 Task: Open Card Partnership Review in Board Creative Project Management to Workspace Analytics and add a team member Softage.2@softage.net, a label Orange, a checklist Screenwriting, an attachment from Trello, a color Orange and finally, add a card description 'Organize and host company retreat' and a comment 'Given the potential impact of this task on our company reputation, let us ensure that we approach it with a sense of professionalism and respect.'. Add a start date 'Jan 02, 1900' with a due date 'Jan 09, 1900'
Action: Mouse moved to (105, 293)
Screenshot: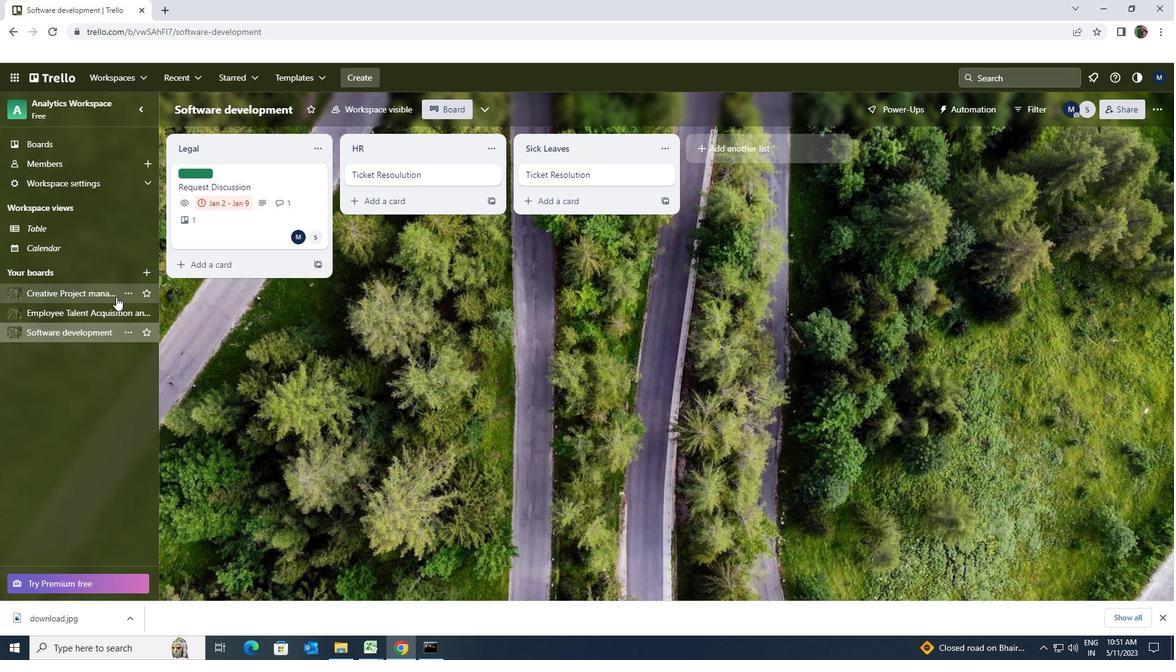 
Action: Mouse pressed left at (105, 293)
Screenshot: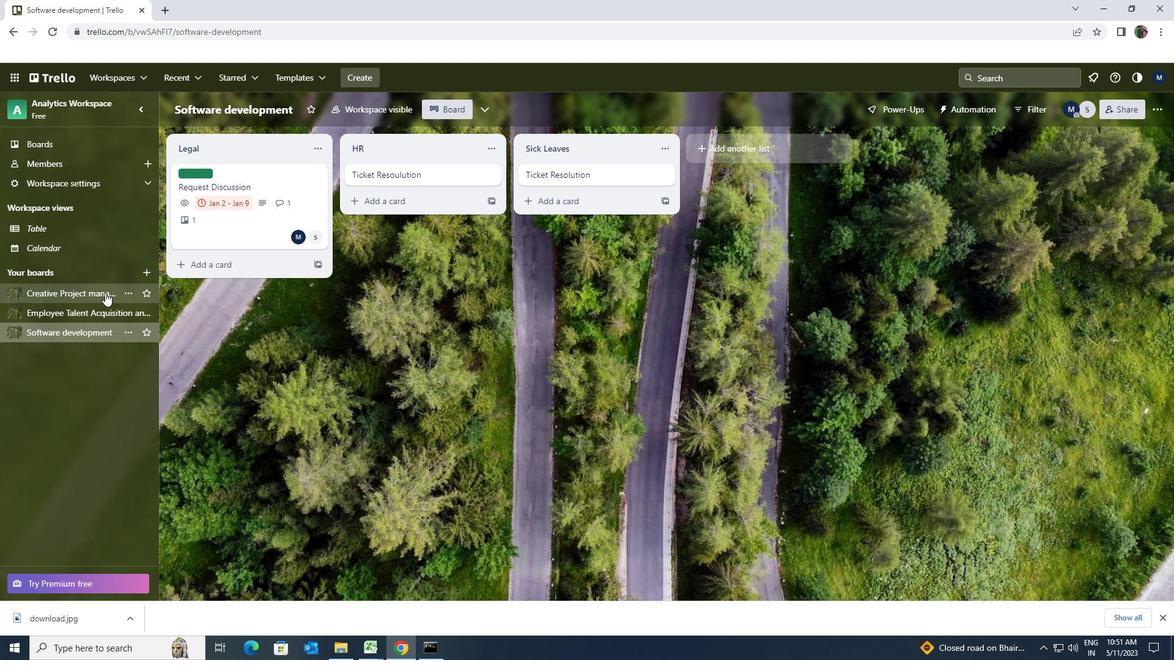 
Action: Mouse moved to (214, 173)
Screenshot: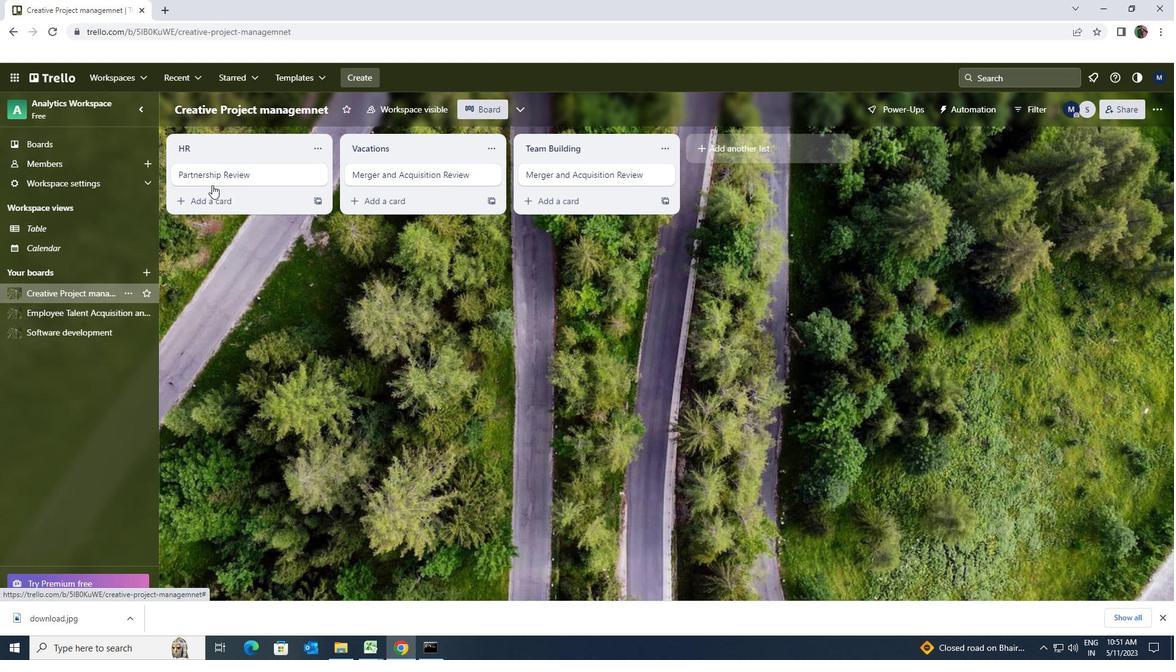 
Action: Mouse pressed left at (214, 173)
Screenshot: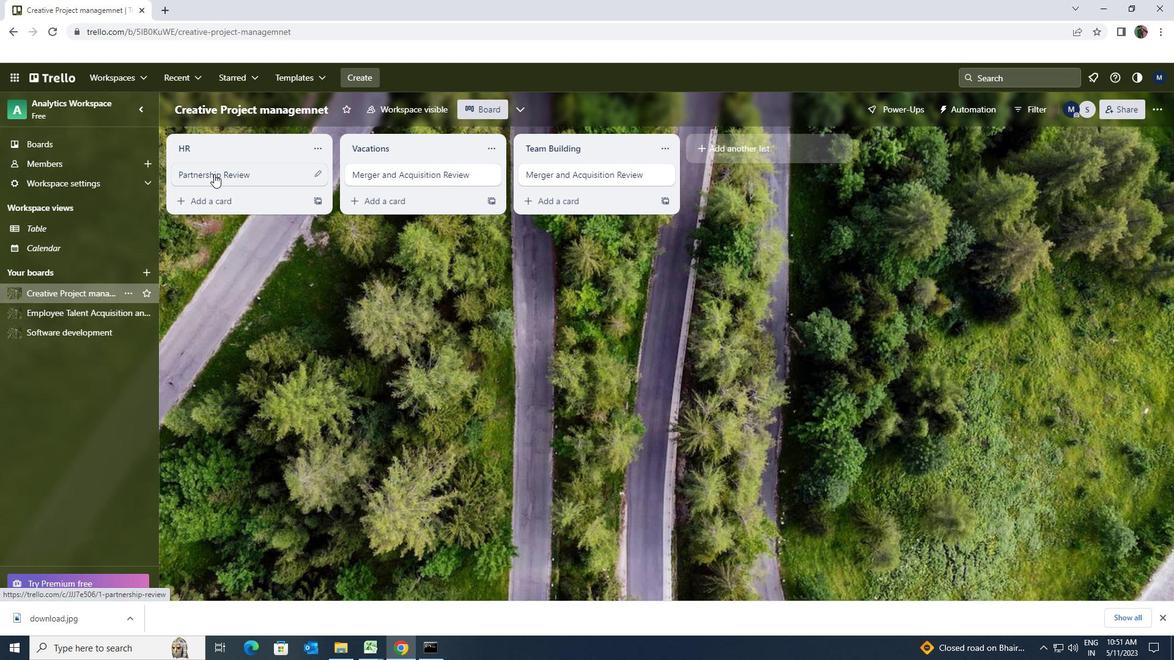 
Action: Mouse moved to (717, 173)
Screenshot: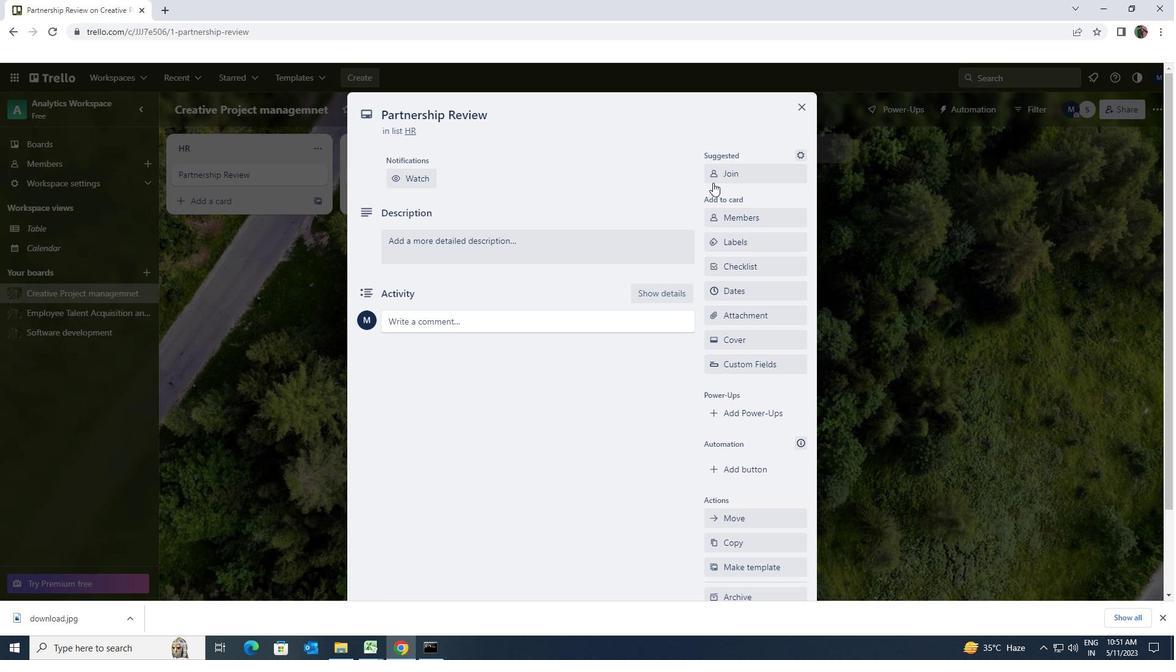 
Action: Mouse pressed left at (717, 173)
Screenshot: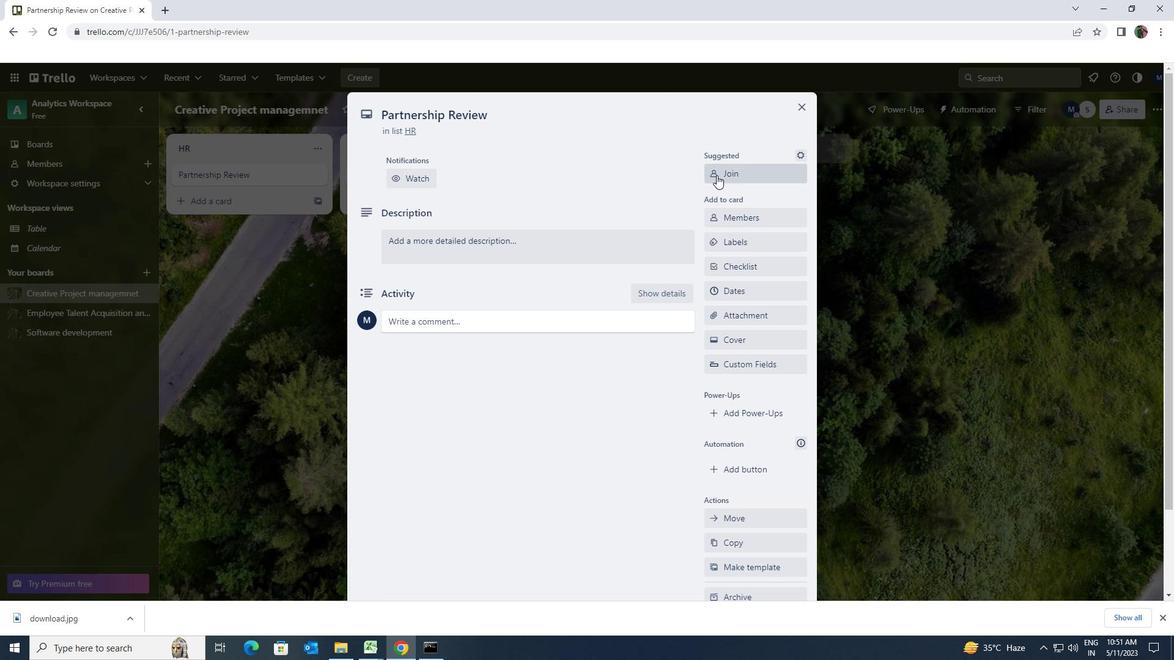 
Action: Mouse moved to (719, 175)
Screenshot: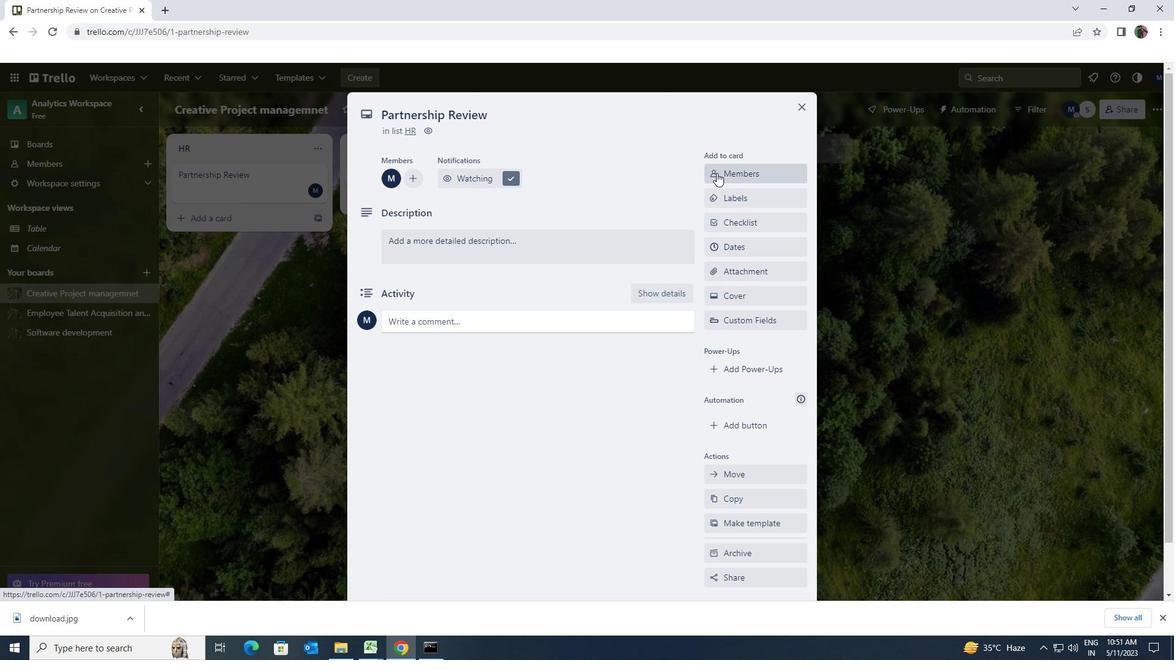 
Action: Mouse pressed left at (719, 175)
Screenshot: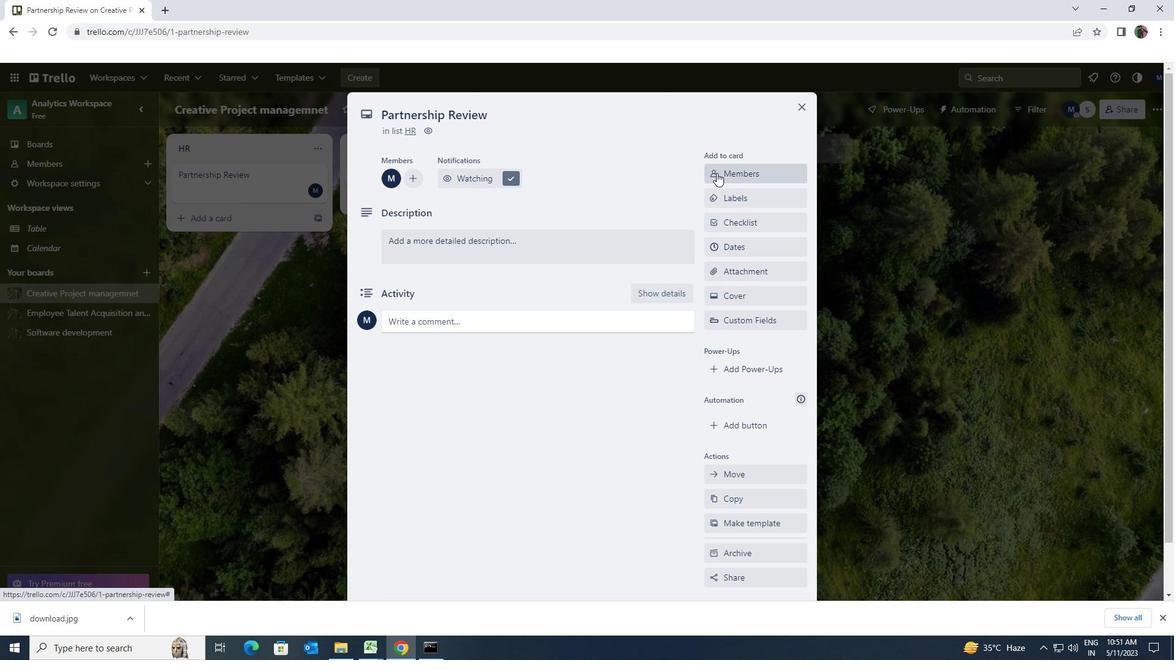 
Action: Key pressed <Key.shift>SOFTAHE<Key.backspace><Key.backspace>GE.2<Key.shift>@SOFTAGE.NET
Screenshot: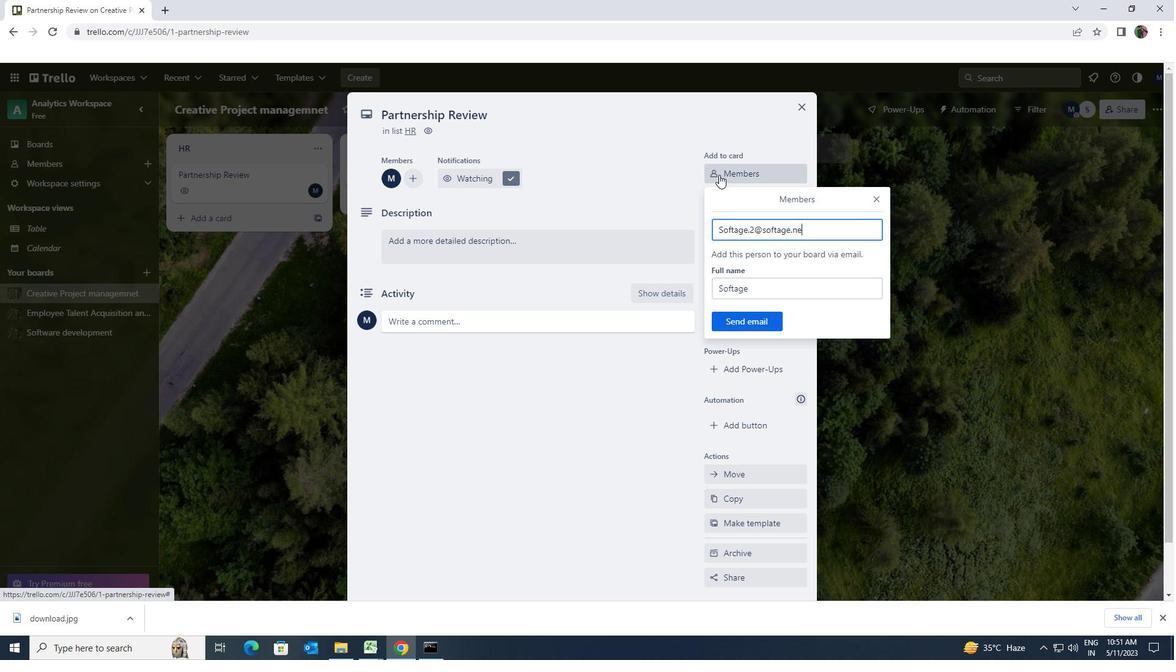 
Action: Mouse moved to (744, 317)
Screenshot: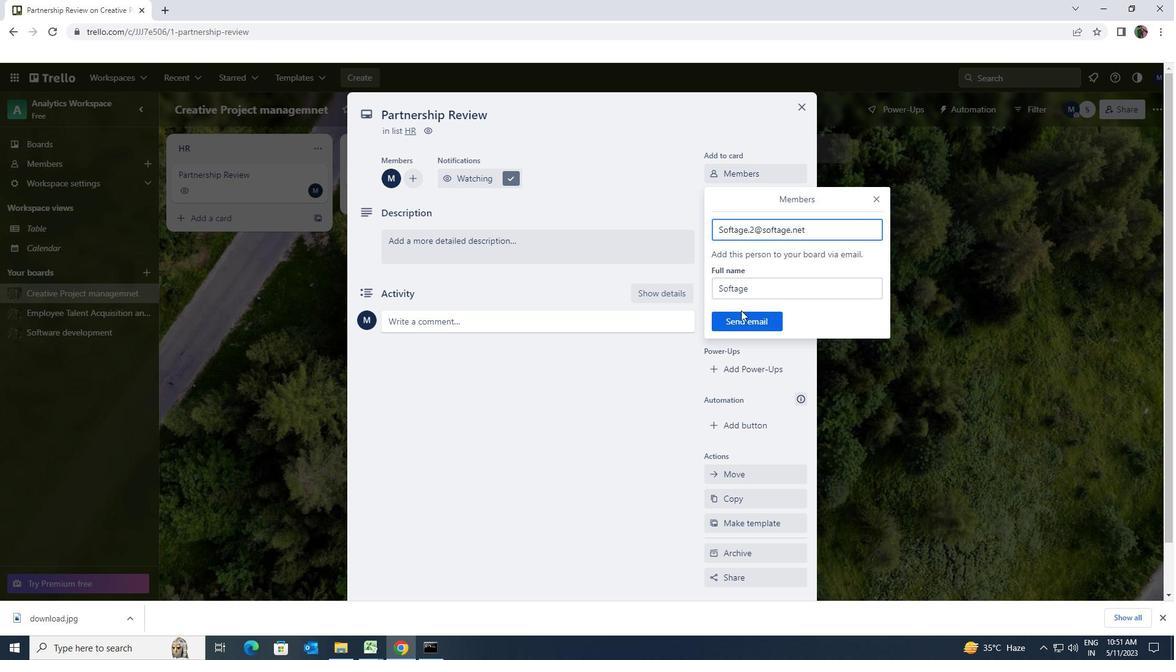 
Action: Mouse pressed left at (744, 317)
Screenshot: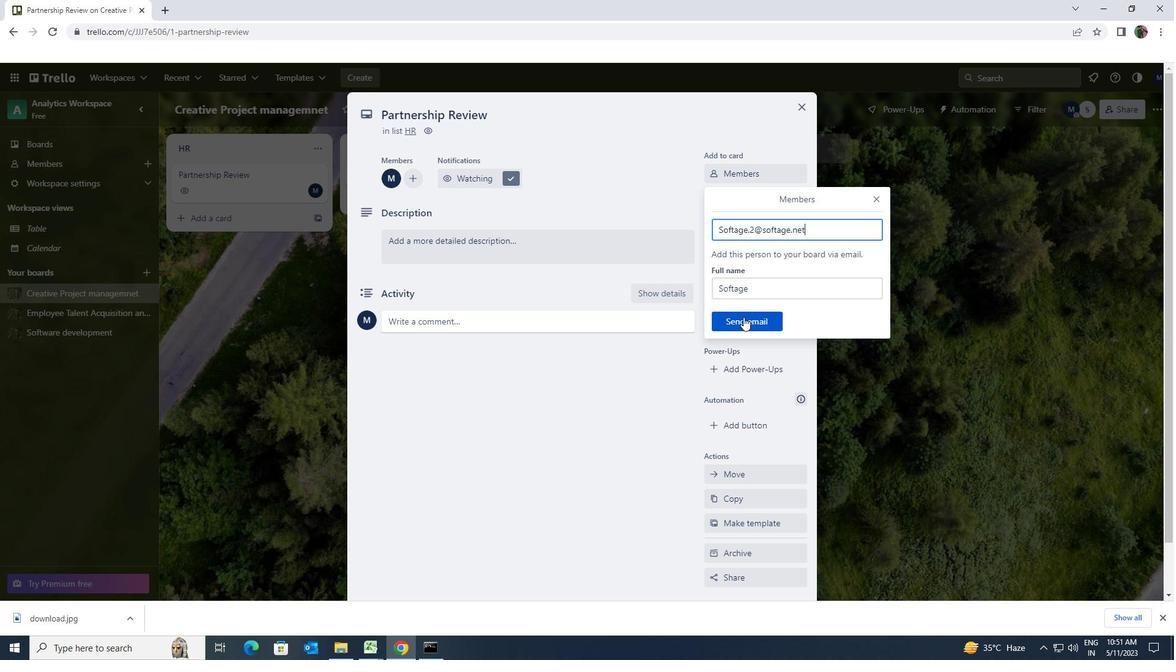 
Action: Mouse moved to (755, 195)
Screenshot: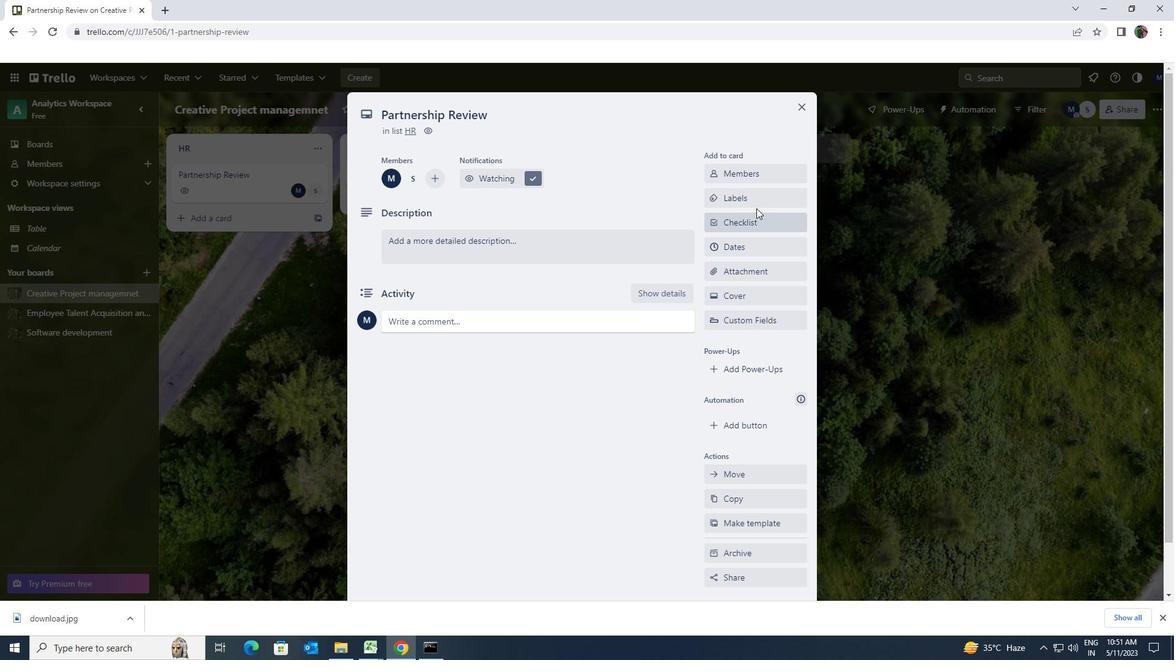 
Action: Mouse pressed left at (755, 195)
Screenshot: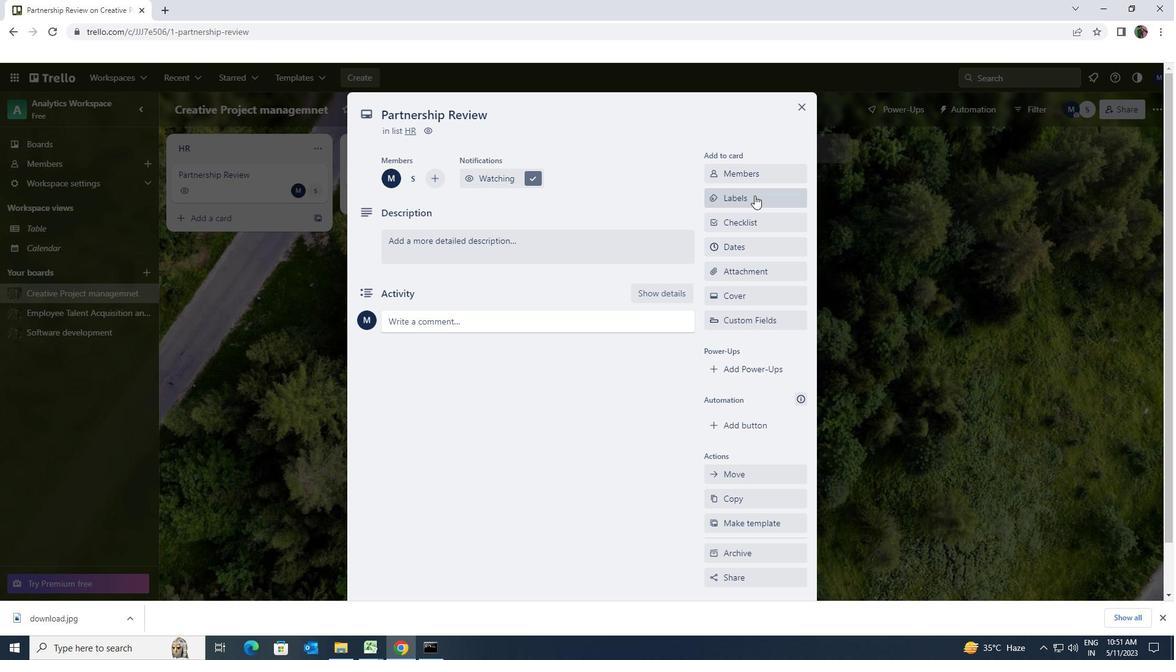 
Action: Mouse moved to (755, 431)
Screenshot: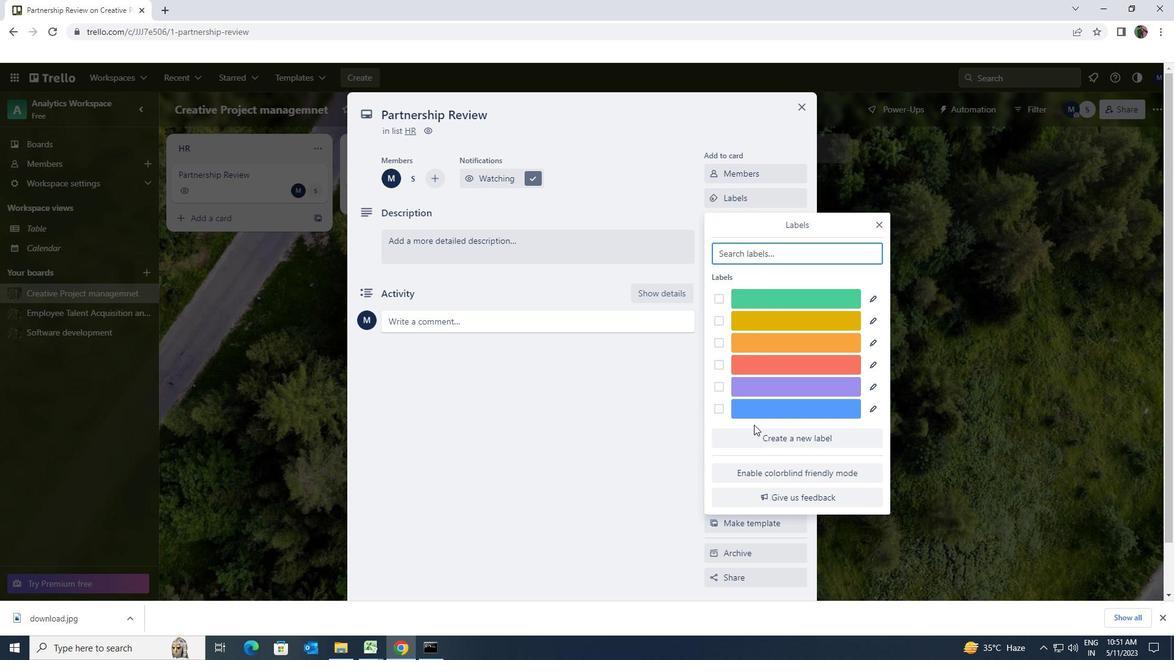 
Action: Mouse pressed left at (755, 431)
Screenshot: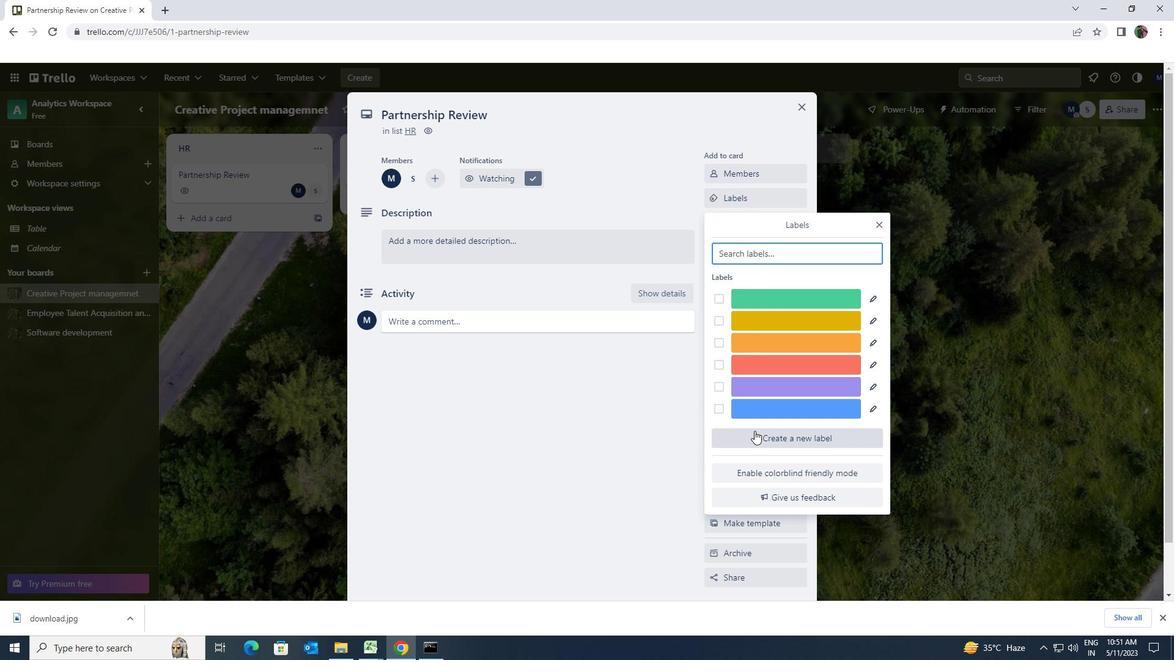 
Action: Mouse moved to (793, 399)
Screenshot: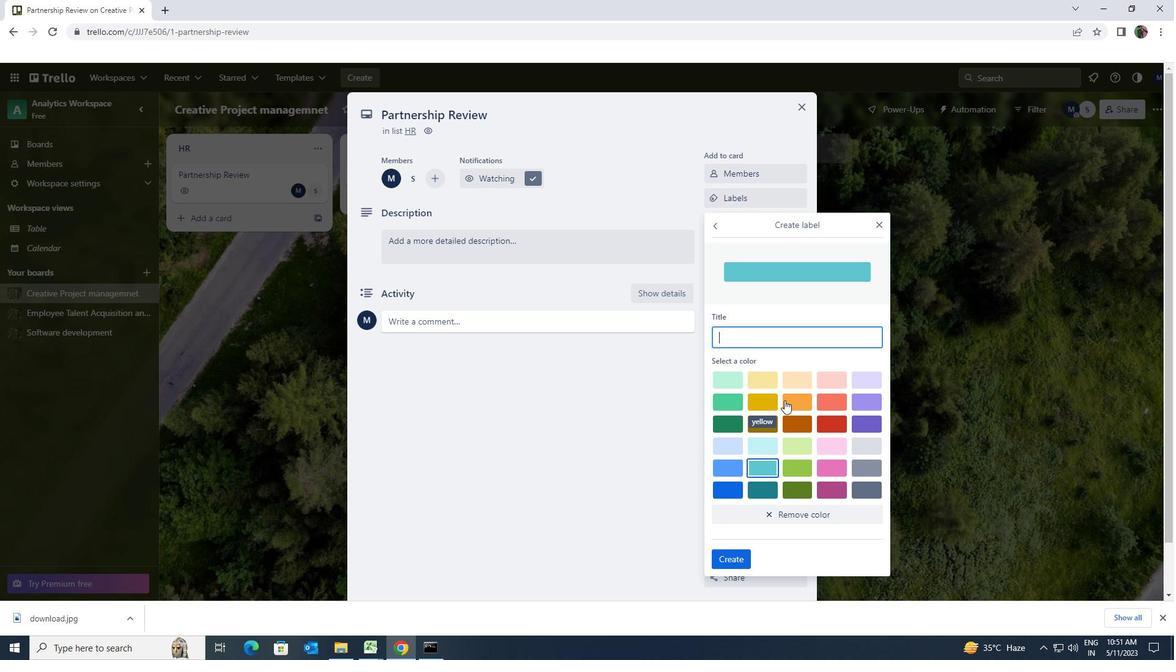 
Action: Mouse pressed left at (793, 399)
Screenshot: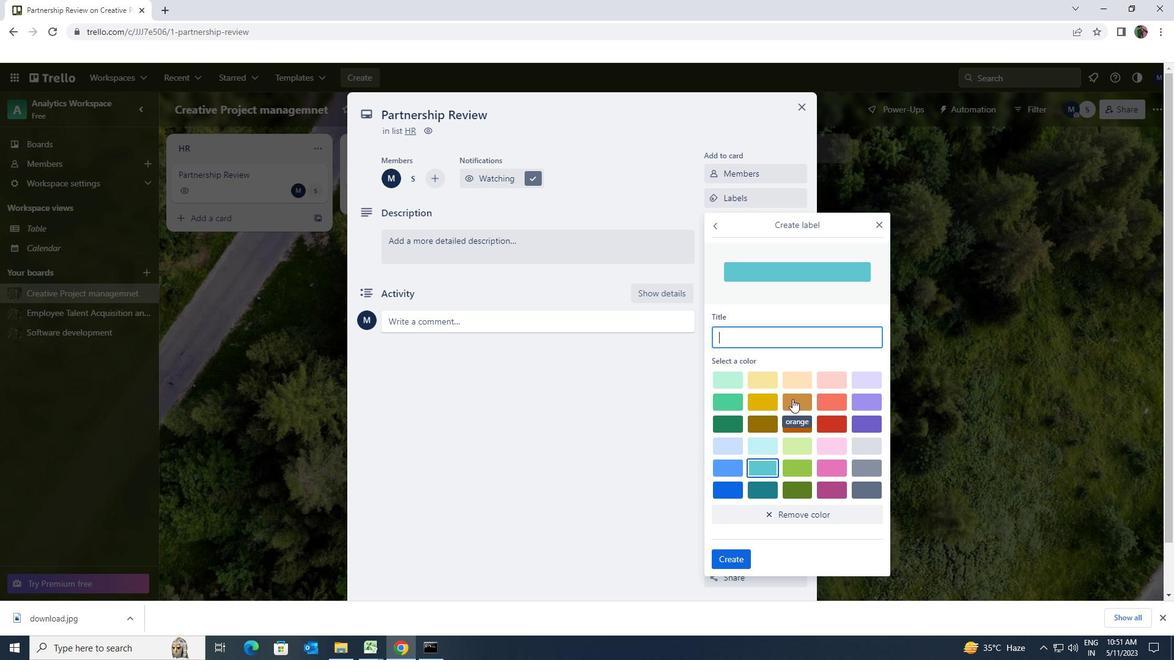 
Action: Mouse moved to (737, 560)
Screenshot: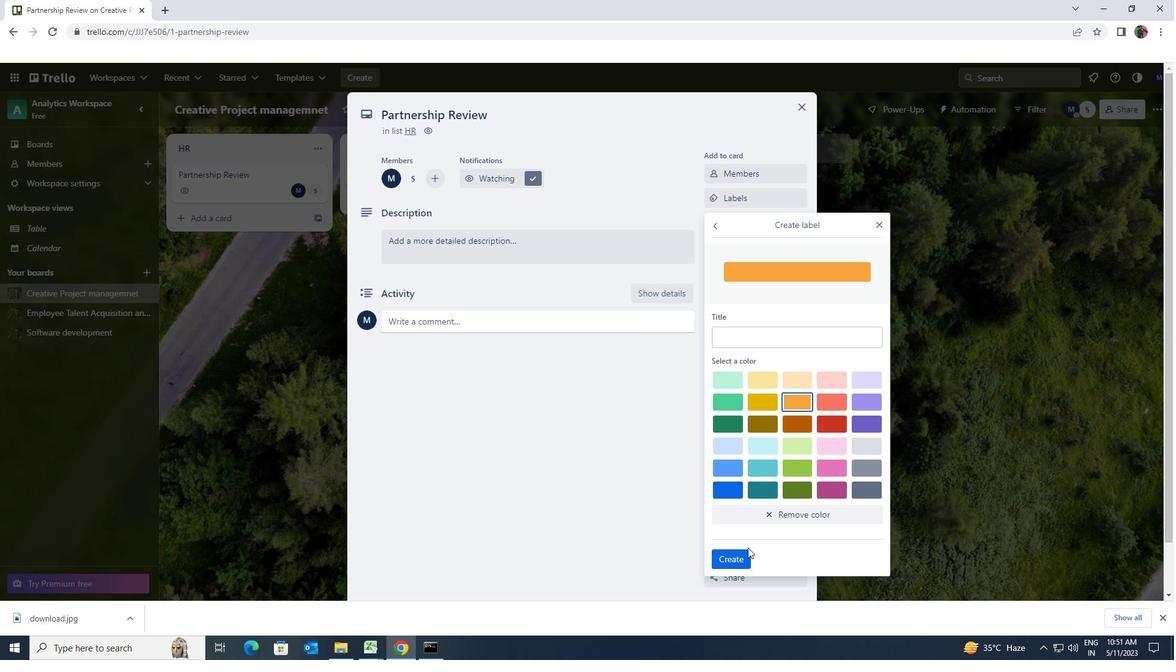 
Action: Mouse pressed left at (737, 560)
Screenshot: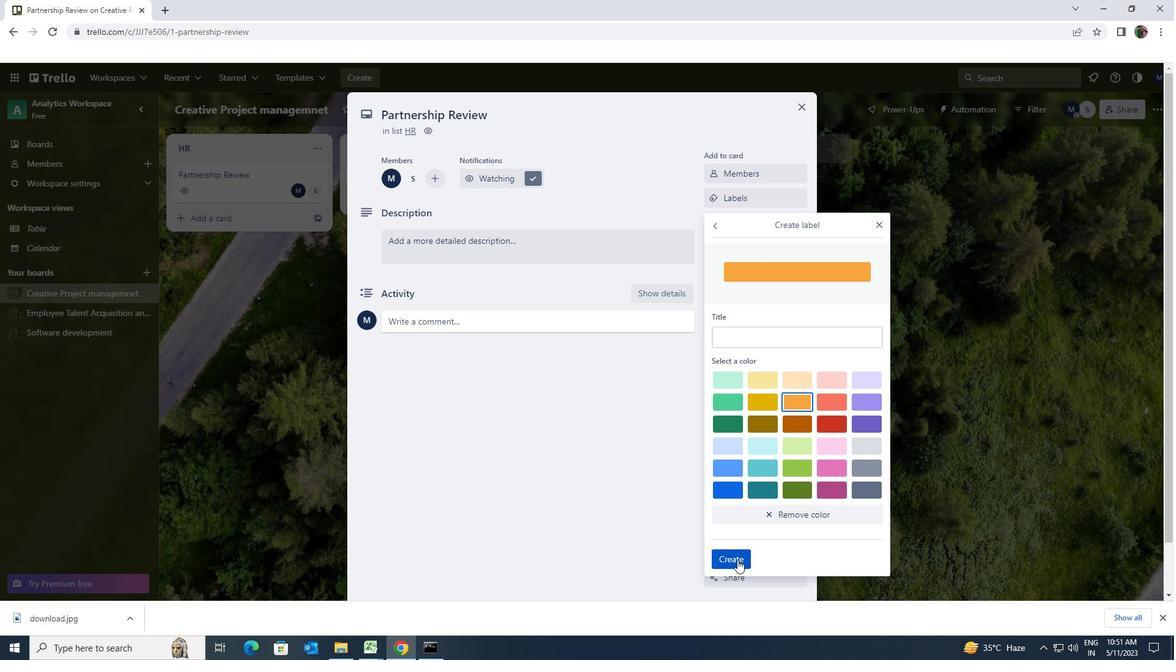 
Action: Mouse moved to (878, 224)
Screenshot: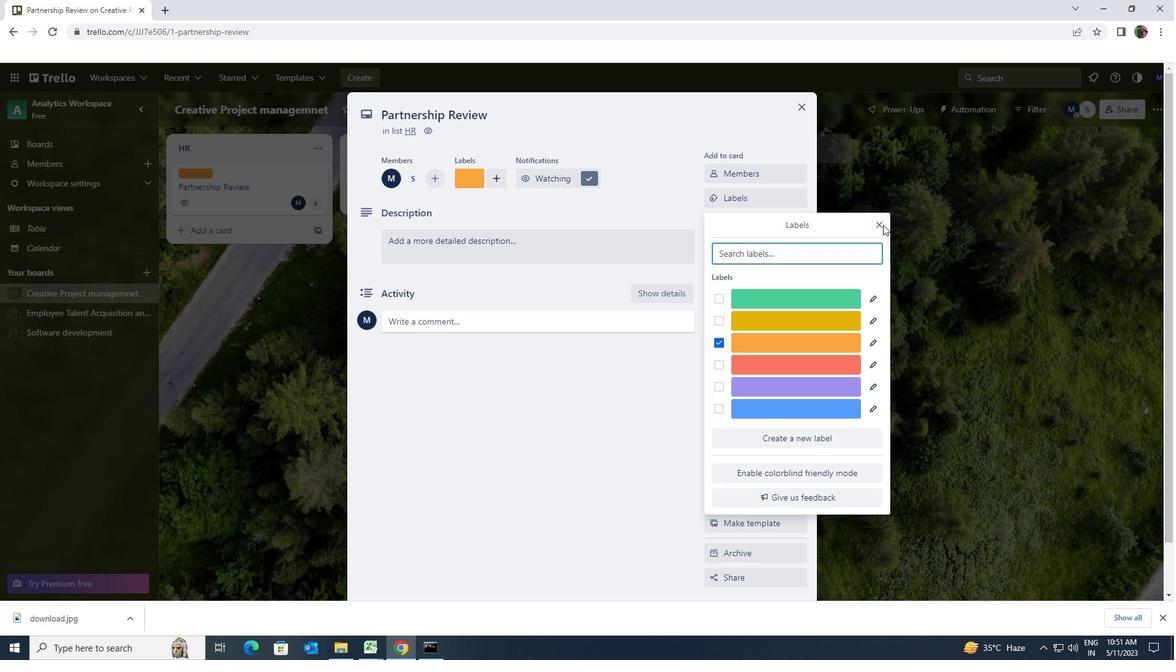 
Action: Mouse pressed left at (878, 224)
Screenshot: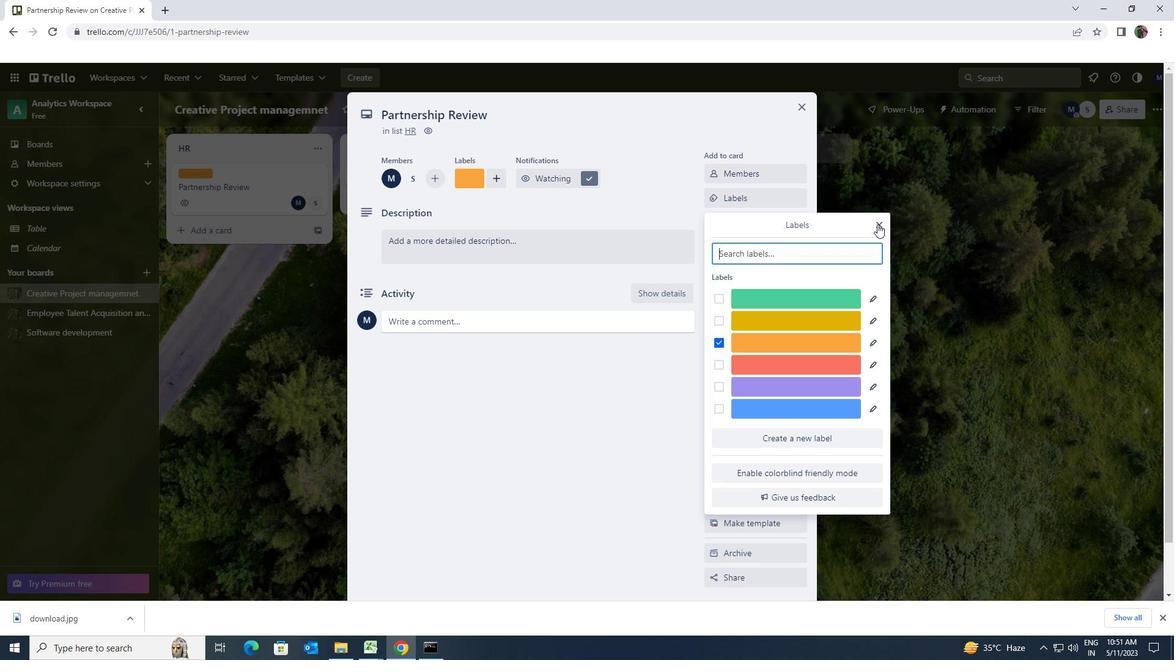 
Action: Mouse moved to (785, 266)
Screenshot: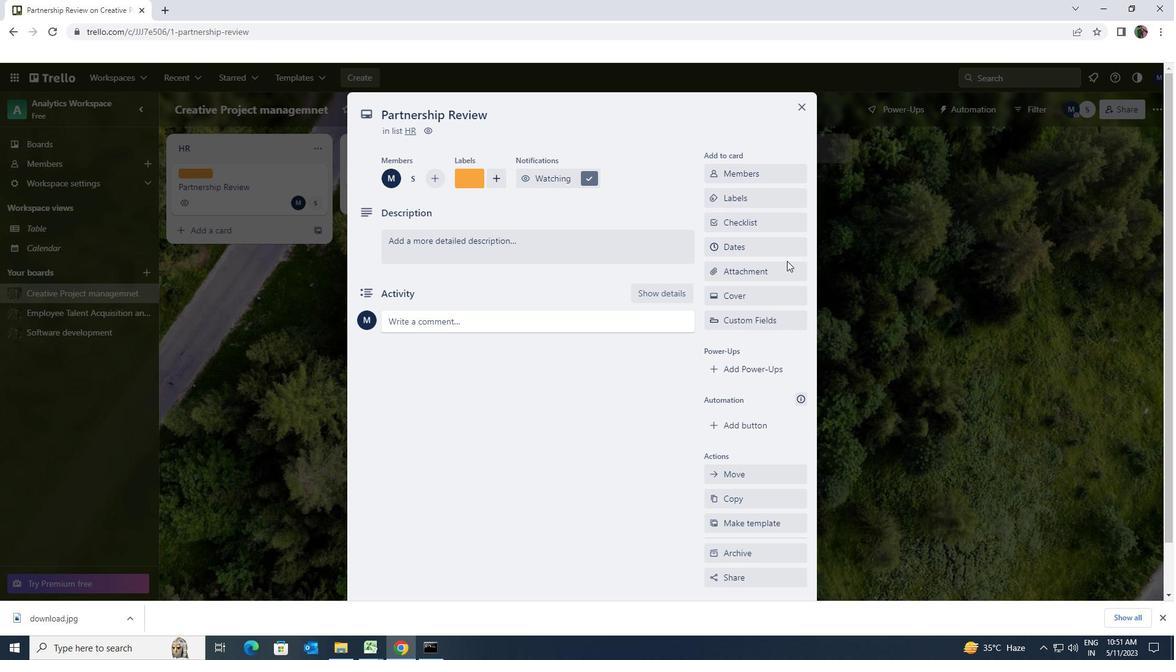 
Action: Mouse pressed left at (785, 266)
Screenshot: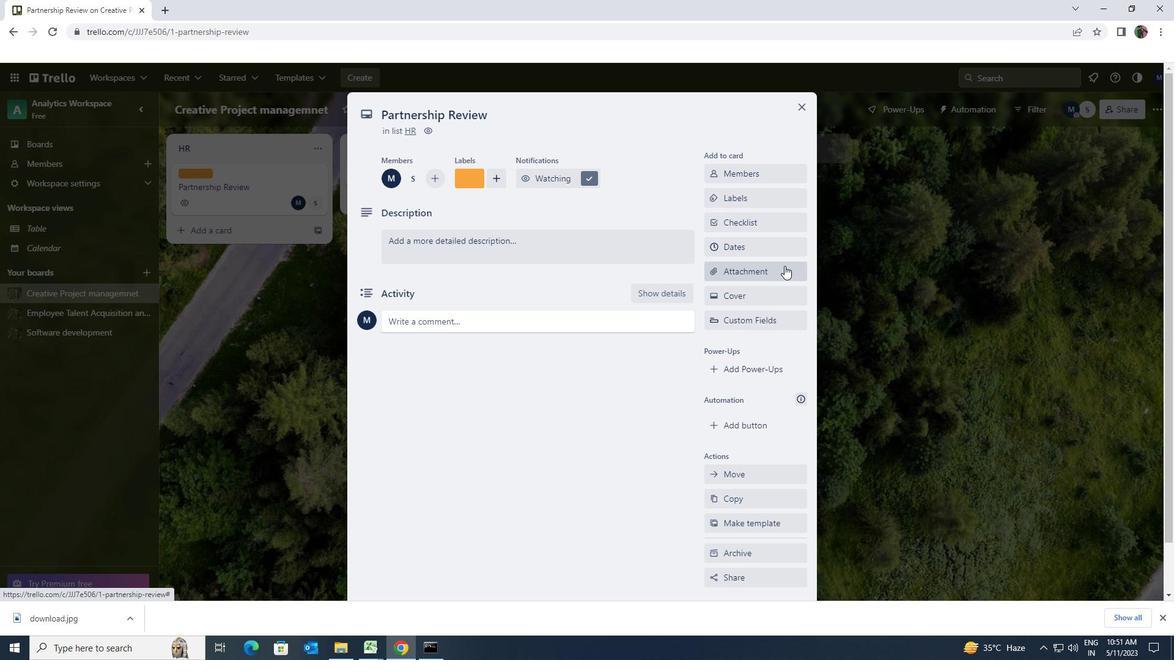 
Action: Mouse moved to (763, 343)
Screenshot: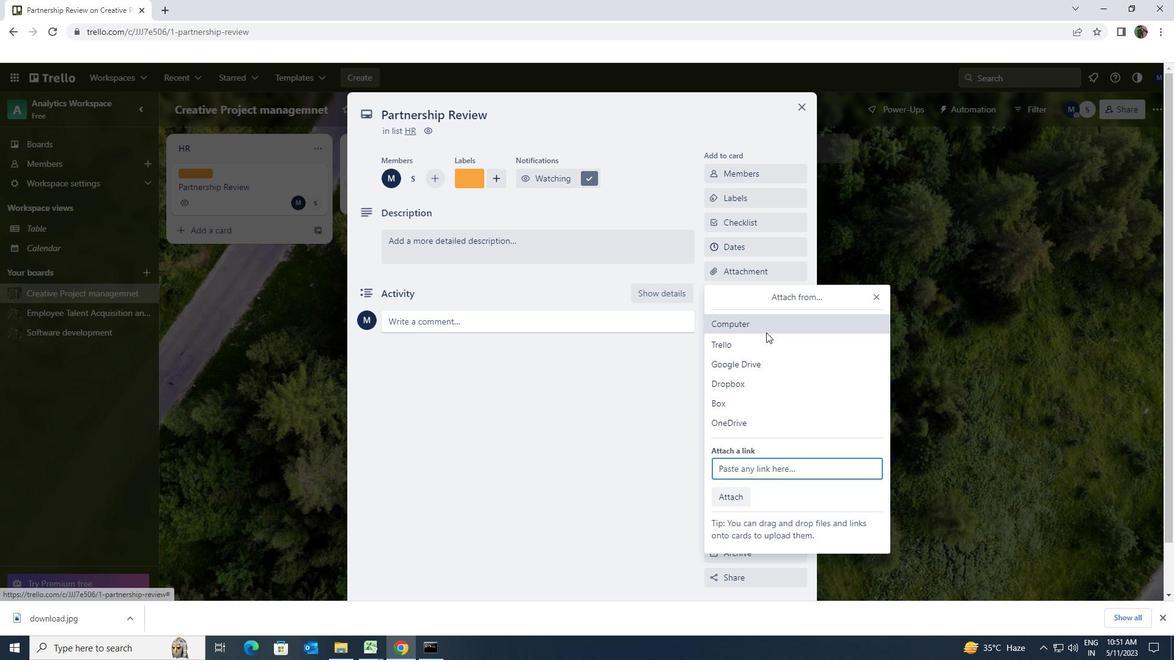 
Action: Mouse pressed left at (763, 343)
Screenshot: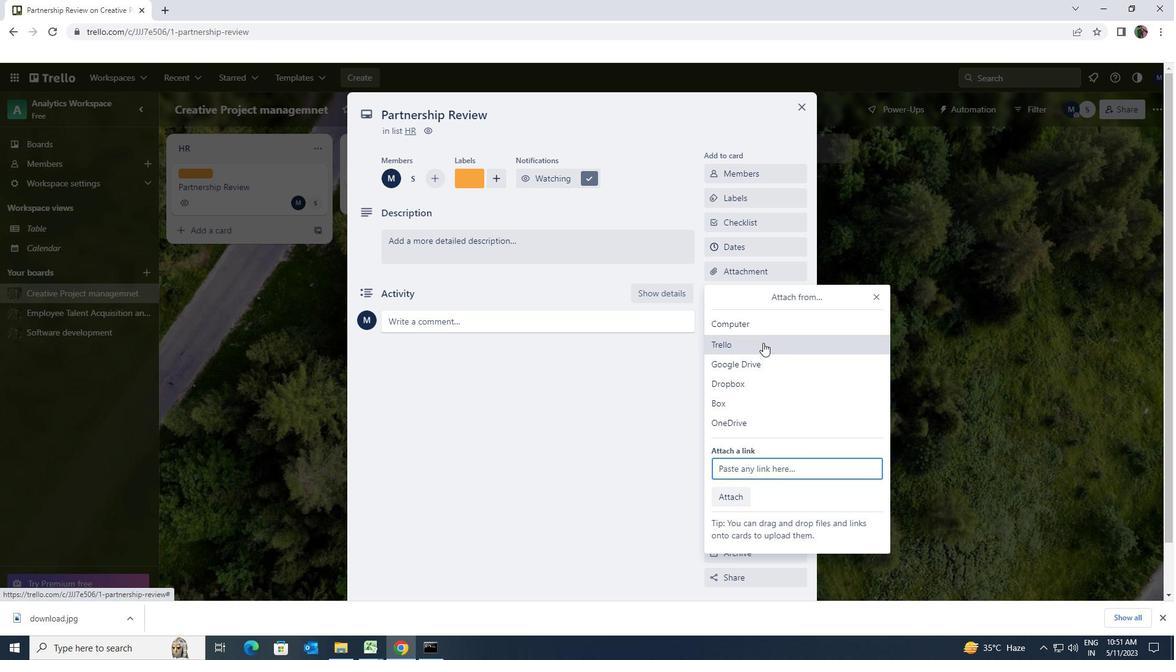 
Action: Mouse moved to (778, 236)
Screenshot: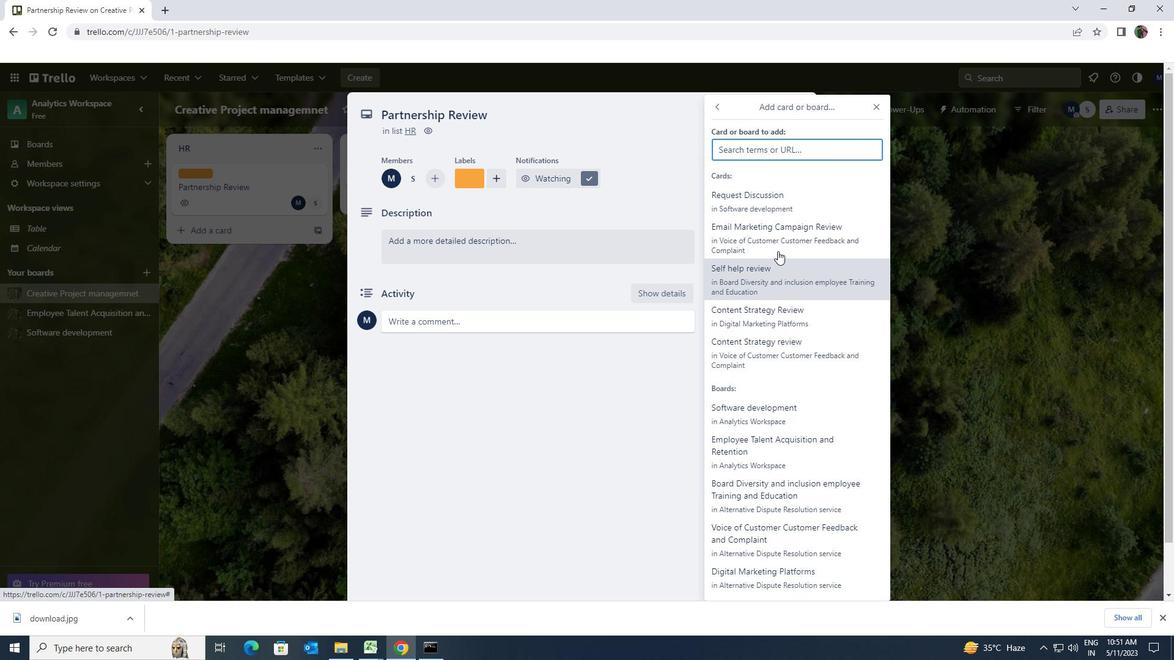 
Action: Mouse pressed left at (778, 236)
Screenshot: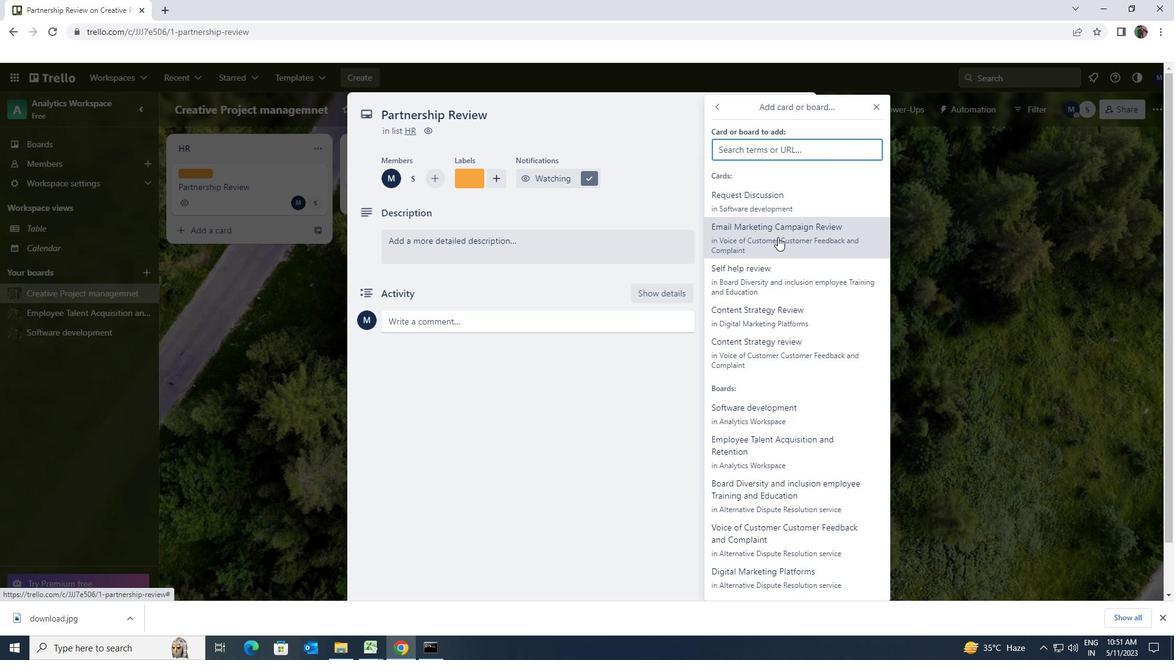 
Action: Mouse moved to (659, 253)
Screenshot: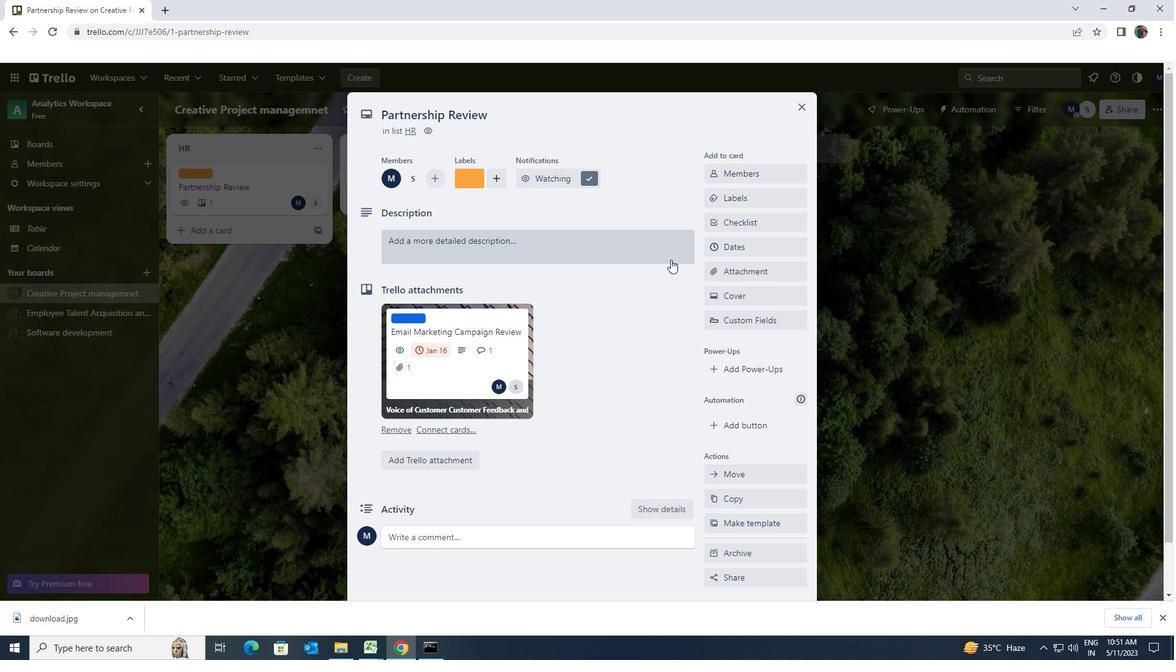 
Action: Mouse pressed left at (659, 253)
Screenshot: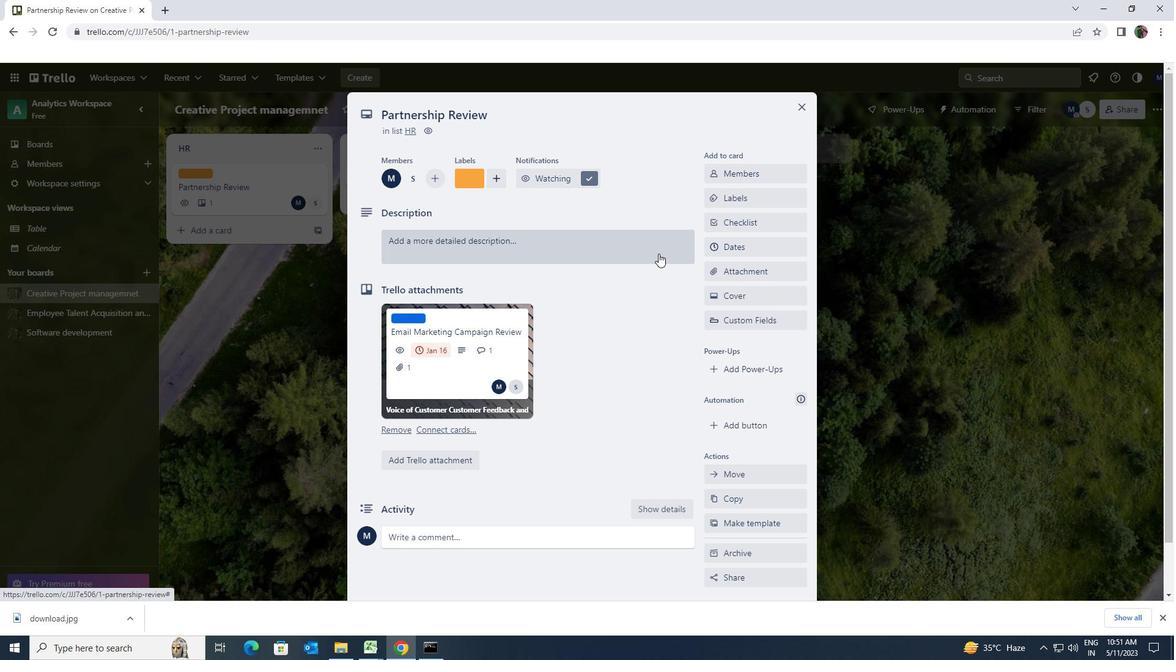 
Action: Key pressed <Key.shift>ORGANIZE<Key.space>AND<Key.space>HOST<Key.space>COMPANY<Key.space>RETREAT<Key.space>AND<Key.space>
Screenshot: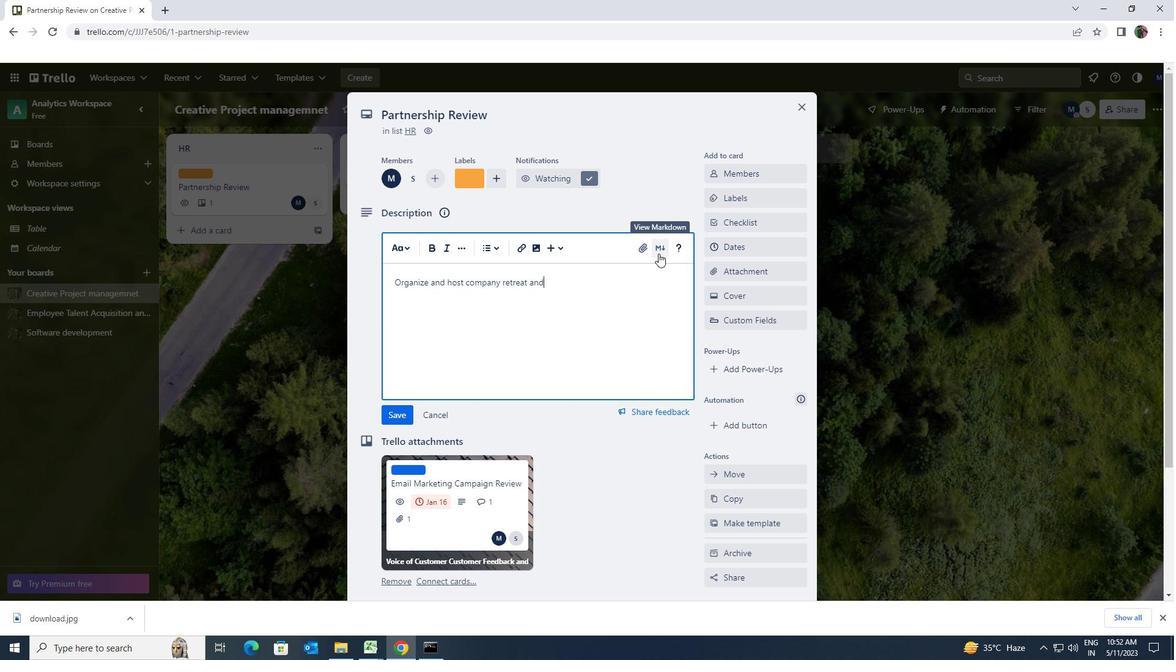 
Action: Mouse scrolled (659, 253) with delta (0, 0)
Screenshot: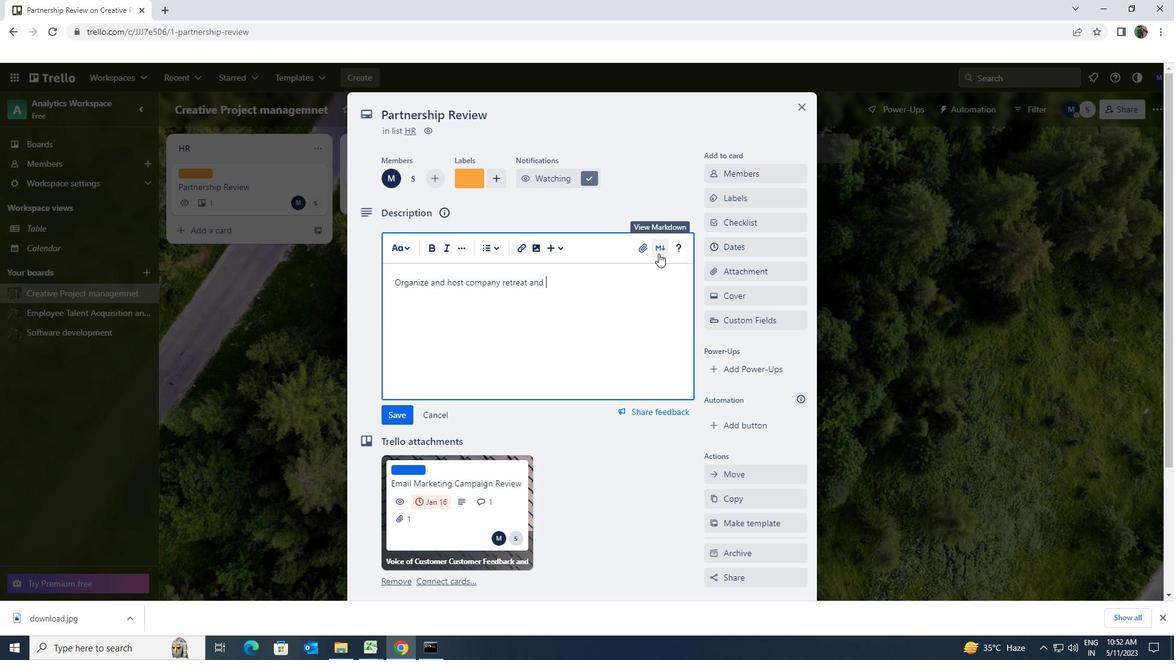 
Action: Mouse moved to (395, 348)
Screenshot: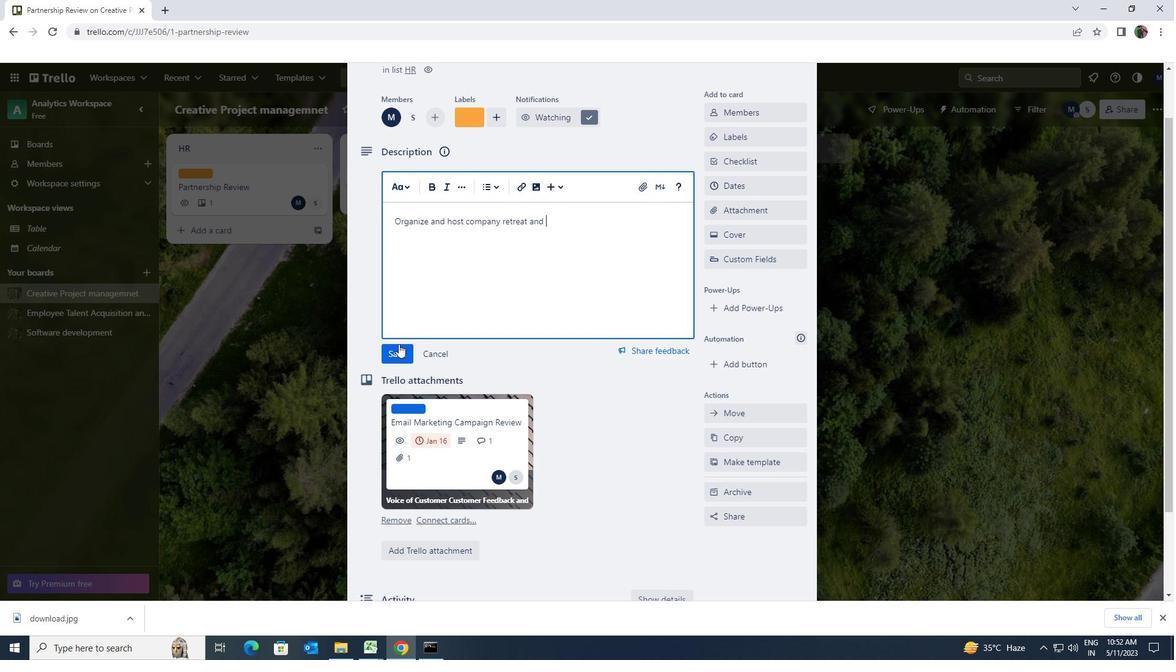 
Action: Mouse pressed left at (395, 348)
Screenshot: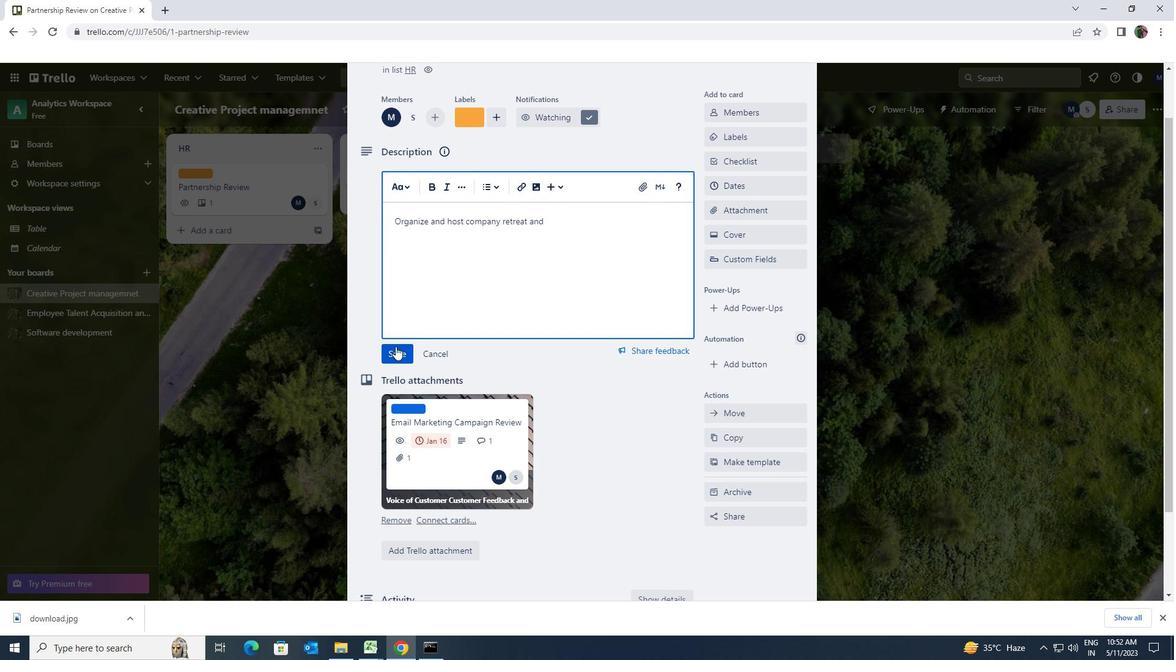
Action: Mouse moved to (422, 335)
Screenshot: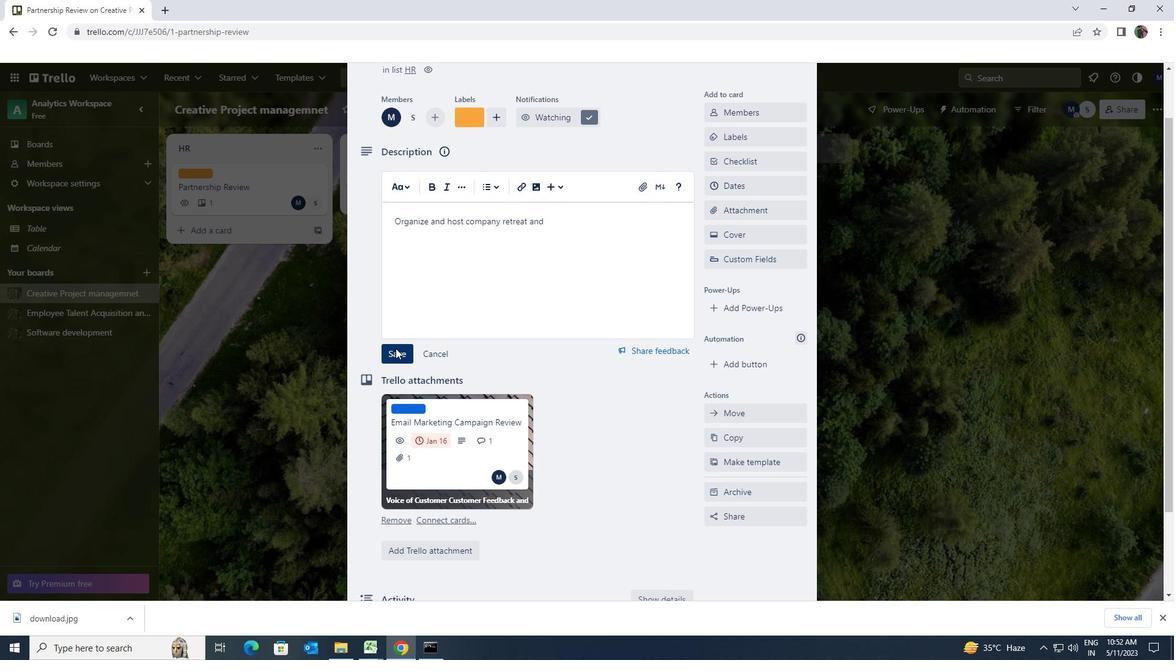 
Action: Mouse scrolled (422, 335) with delta (0, 0)
Screenshot: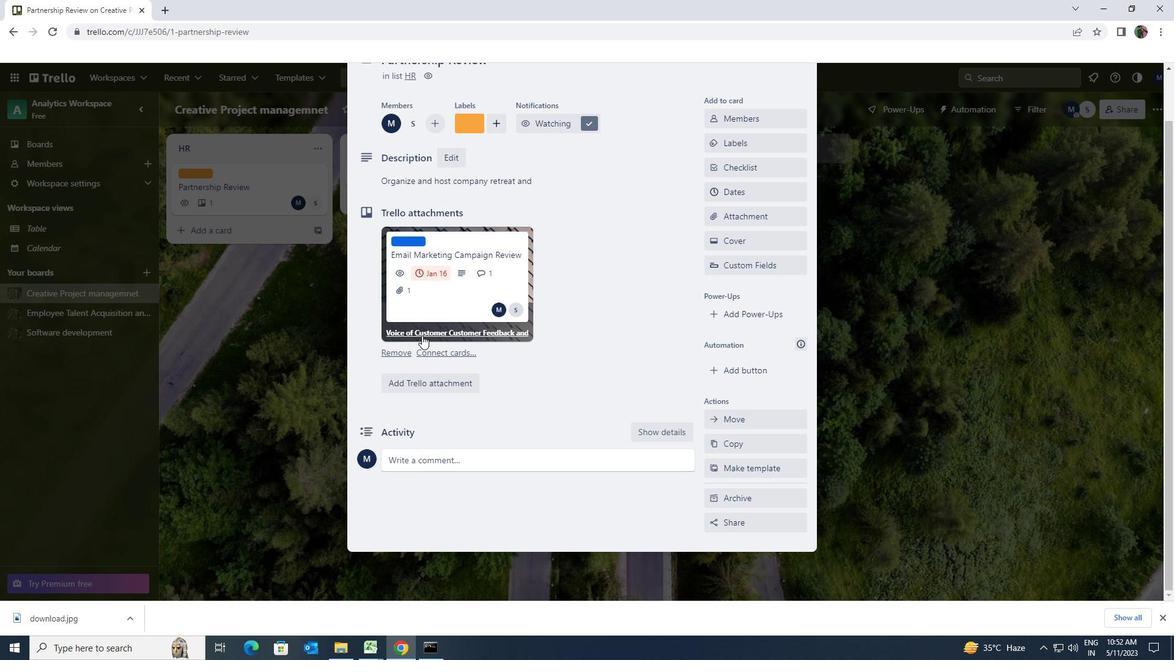 
Action: Mouse scrolled (422, 335) with delta (0, 0)
Screenshot: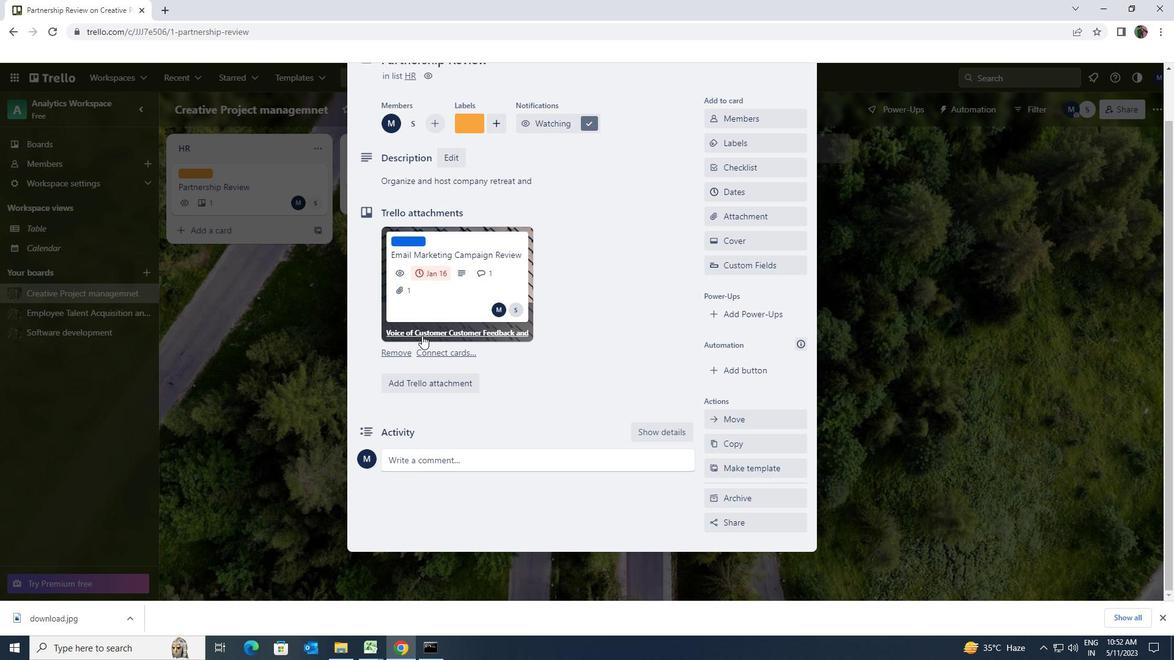 
Action: Mouse scrolled (422, 335) with delta (0, 0)
Screenshot: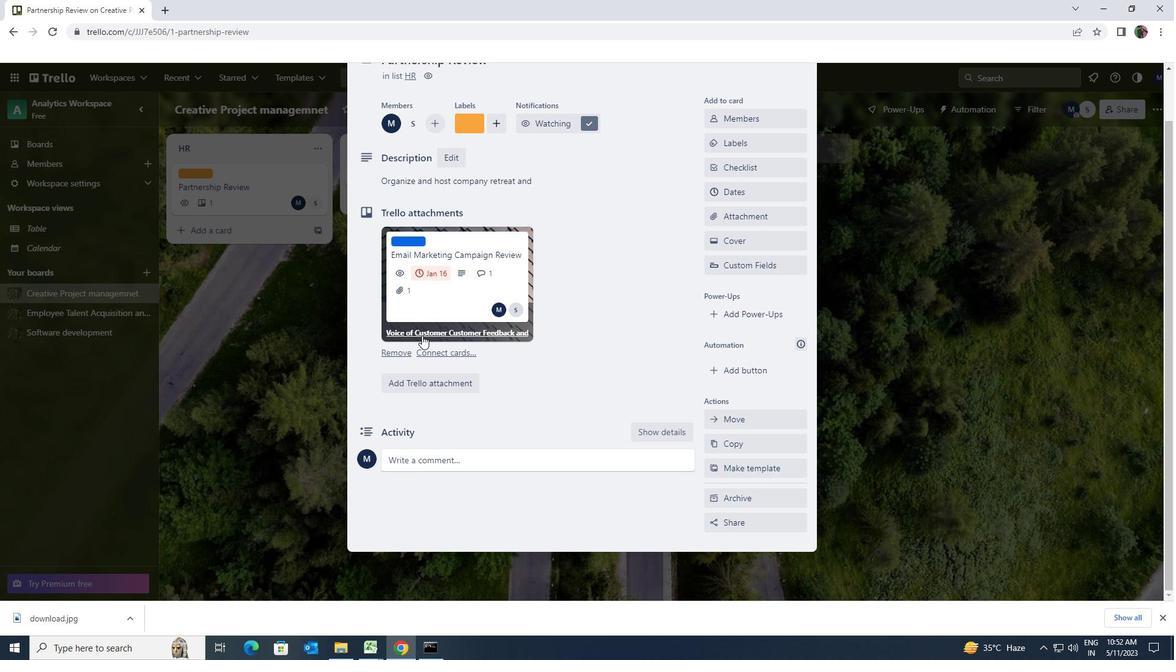 
Action: Mouse moved to (450, 463)
Screenshot: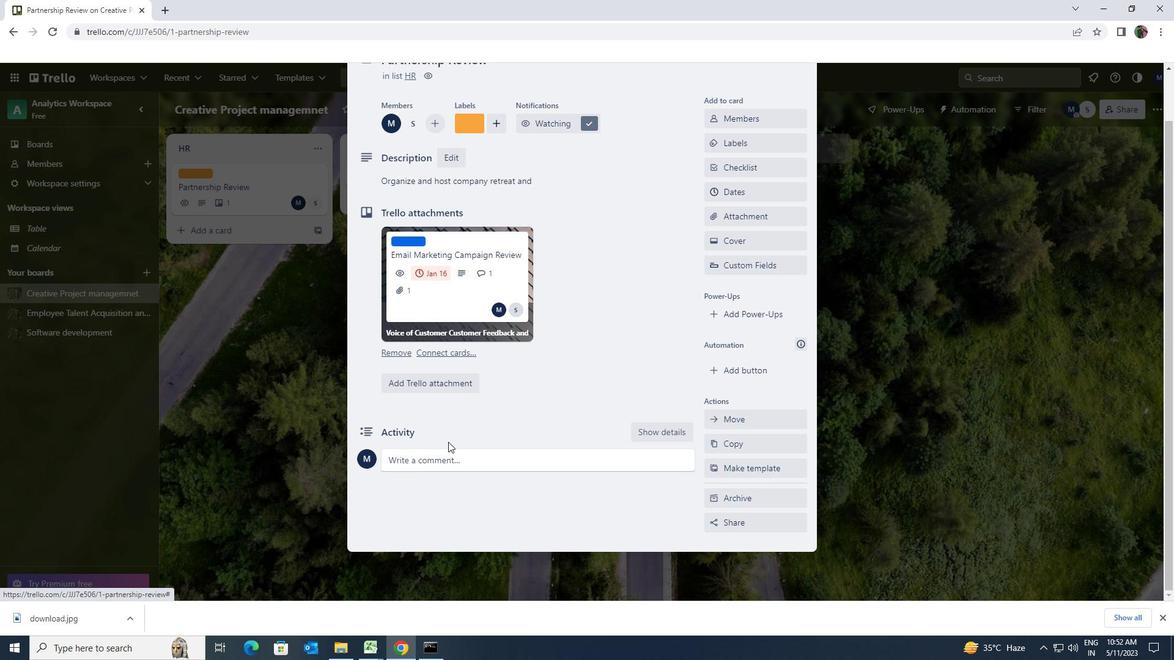 
Action: Mouse pressed left at (450, 463)
Screenshot: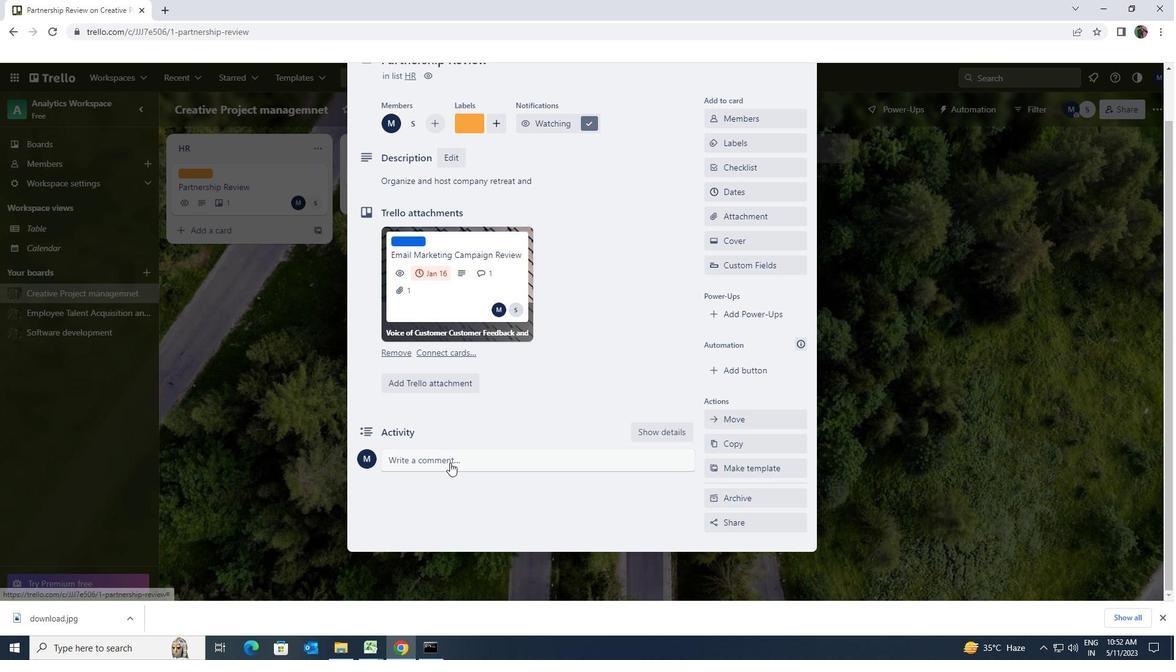 
Action: Mouse moved to (471, 466)
Screenshot: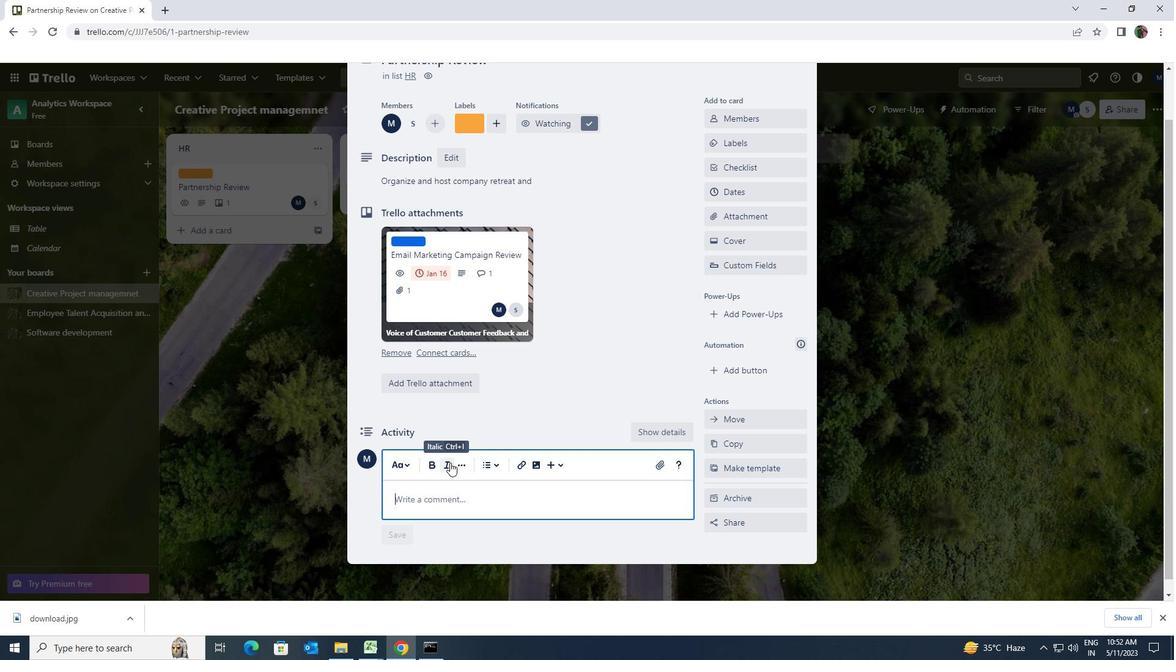 
Action: Key pressed <Key.shift><Key.shift>THE<Key.space><Key.shift>POTENTIAL<Key.space>IMPACTS<Key.space>OF<Key.space>THEI<Key.space><Key.backspace><Key.backspace><Key.backspace>IS<Key.space>ON<Key.space>OUR<Key.space>COMPN<Key.backspace>ANY<Key.space>REPUTATION<Key.space>LET<Key.space>US<Key.space>ENSURE<Key.space>THAT<Key.space>WE<Key.space>APPROACH<Key.space>IT<Key.space>WIH<Key.backspace>TH<Key.space>SENSE<Key.space>OF<Key.space><Key.shift>PROFESSIONALISM<Key.space>AND<Key.space>RESPECT.
Screenshot: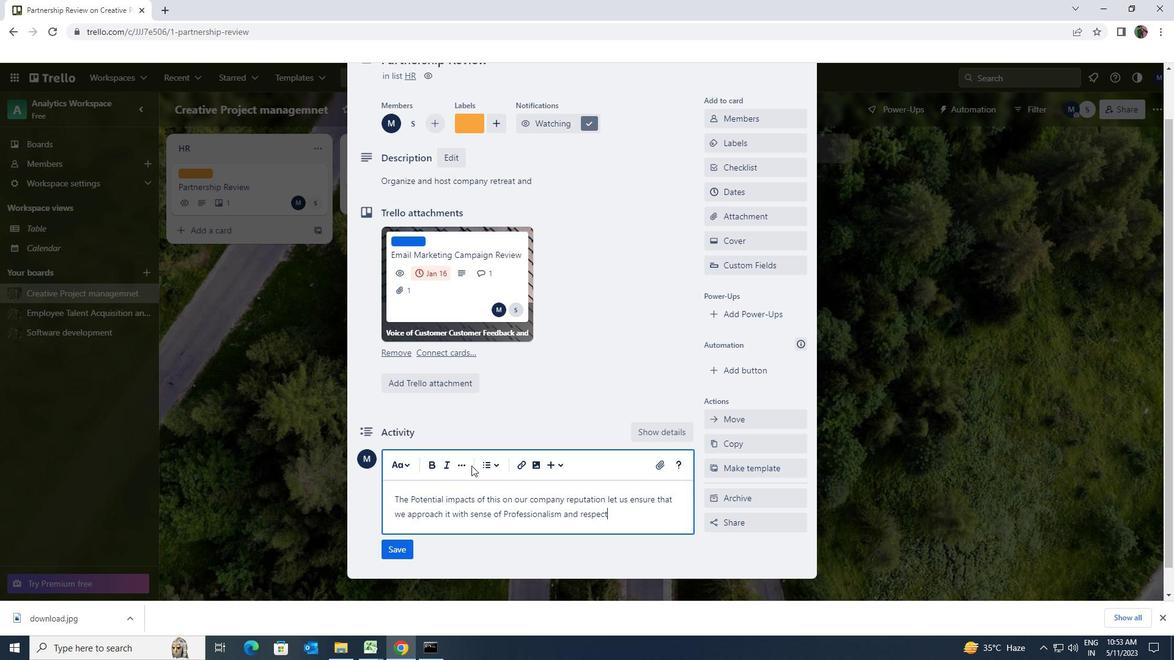 
Action: Mouse scrolled (471, 465) with delta (0, 0)
Screenshot: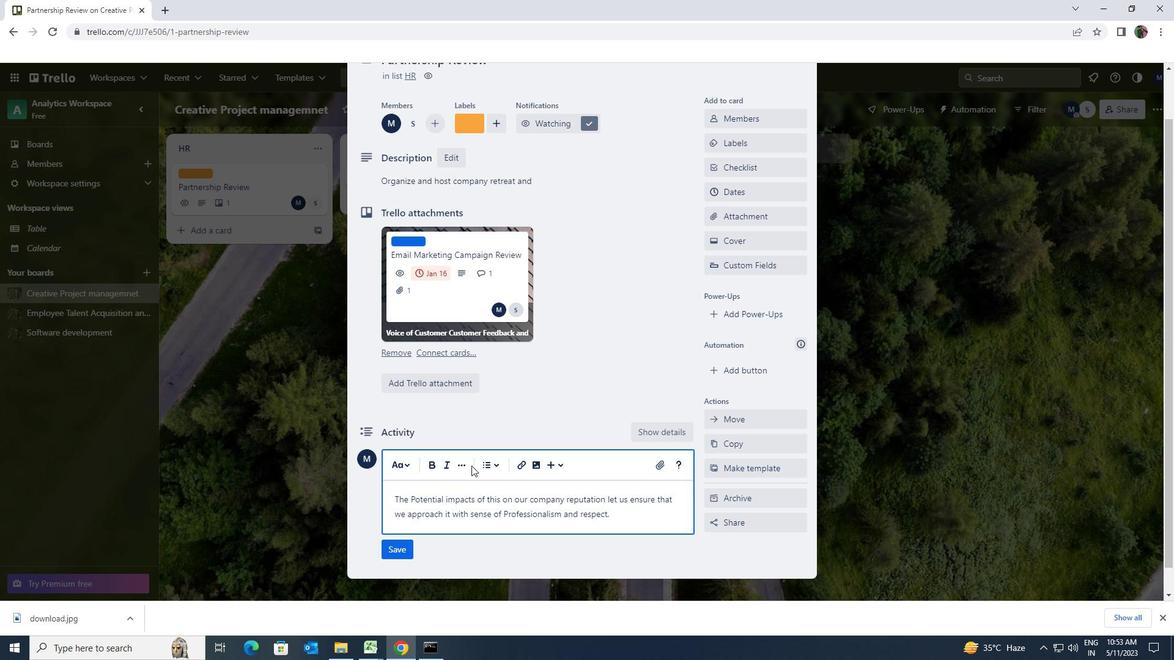 
Action: Mouse scrolled (471, 465) with delta (0, 0)
Screenshot: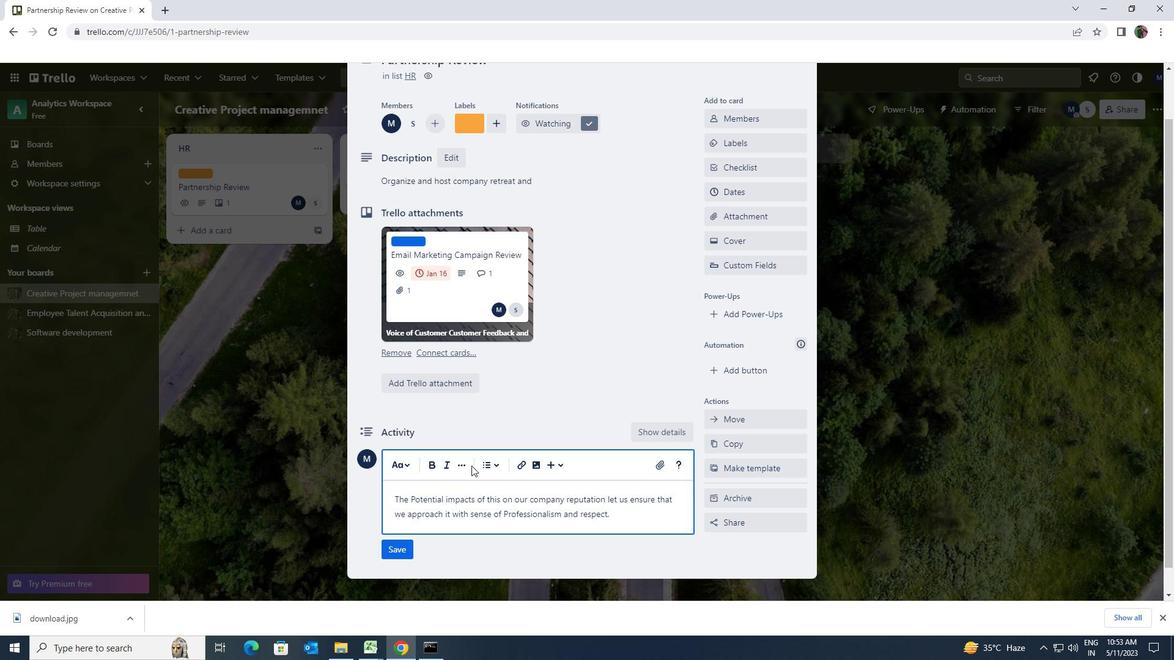 
Action: Mouse moved to (407, 520)
Screenshot: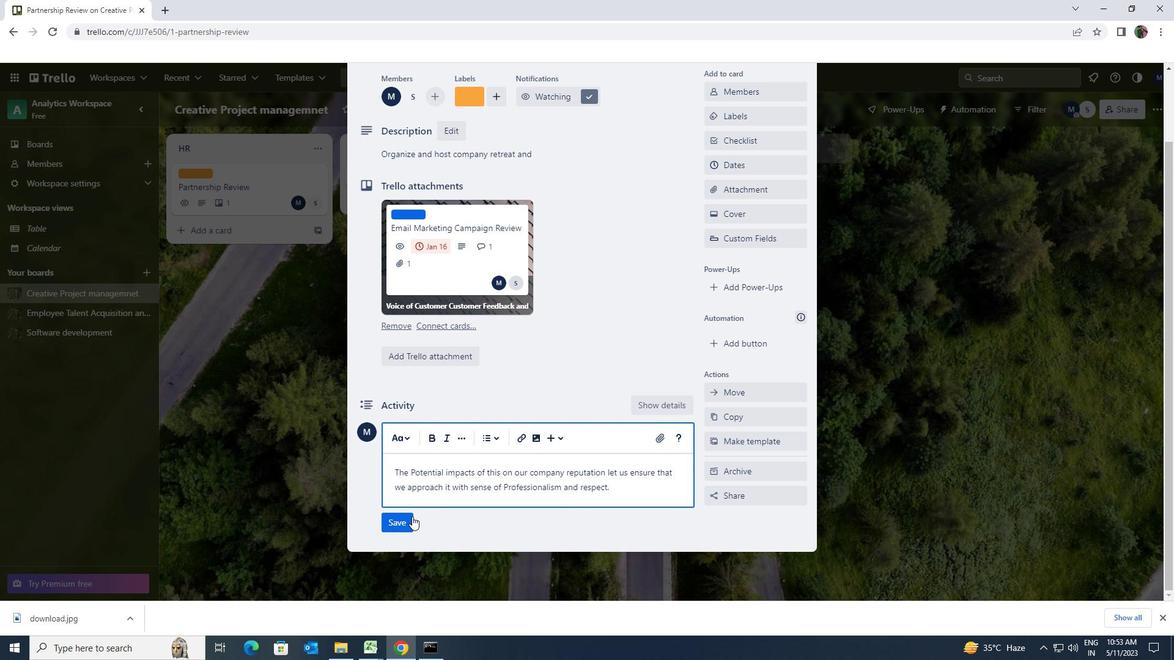 
Action: Mouse pressed left at (407, 520)
Screenshot: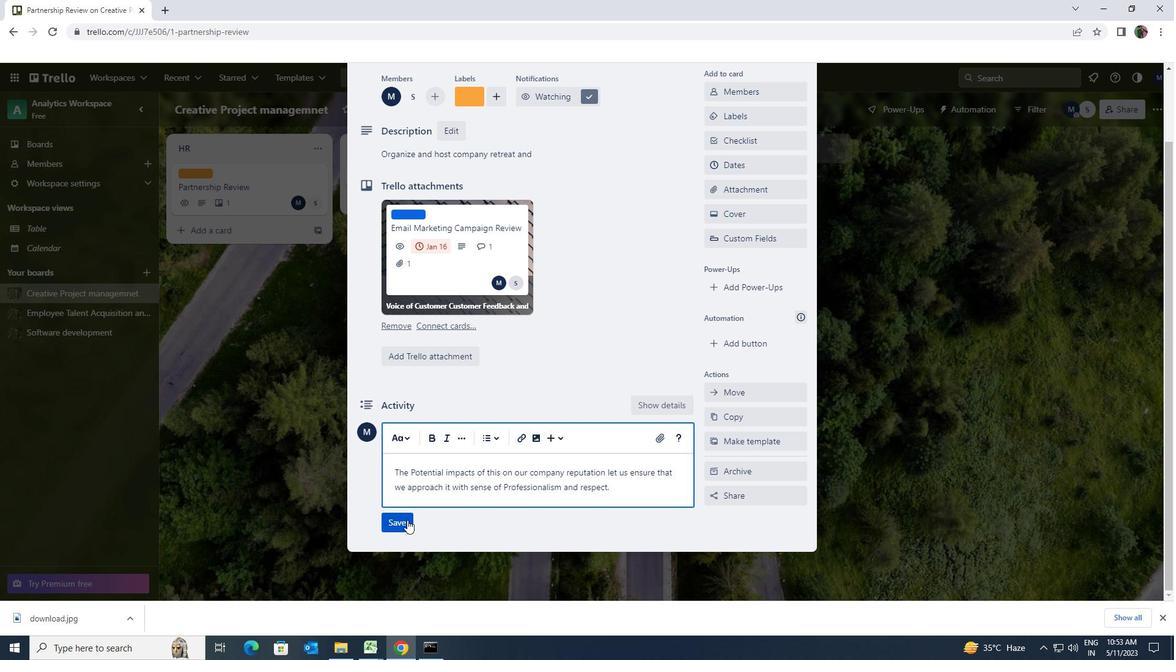 
Action: Mouse moved to (470, 497)
Screenshot: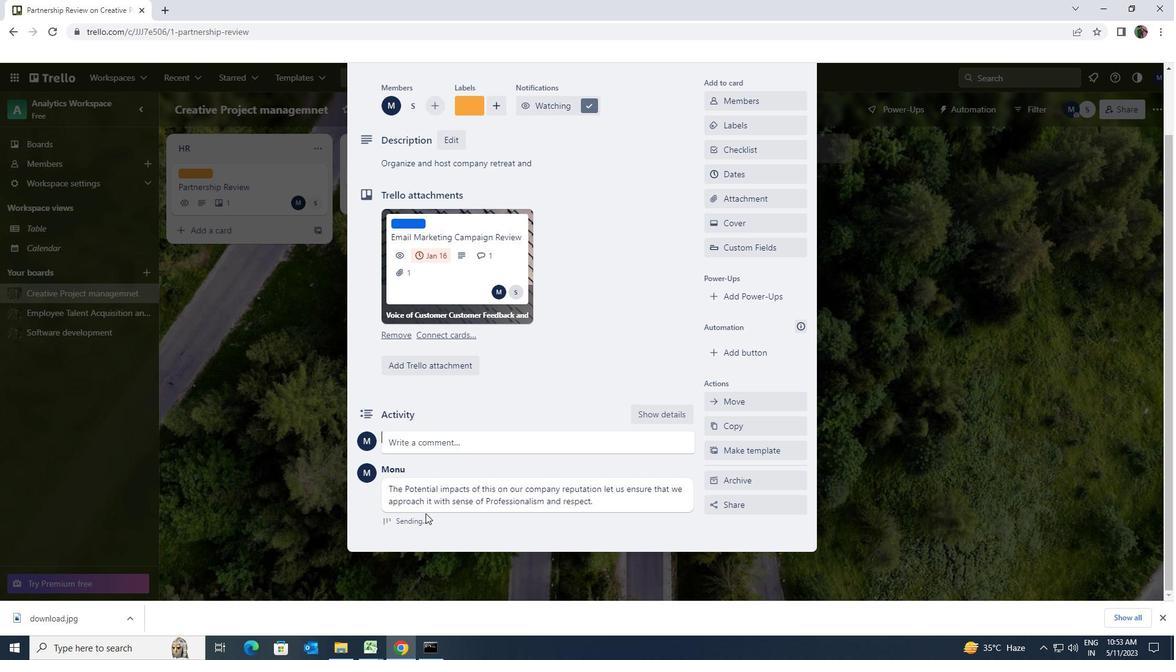 
Action: Mouse scrolled (470, 498) with delta (0, 0)
Screenshot: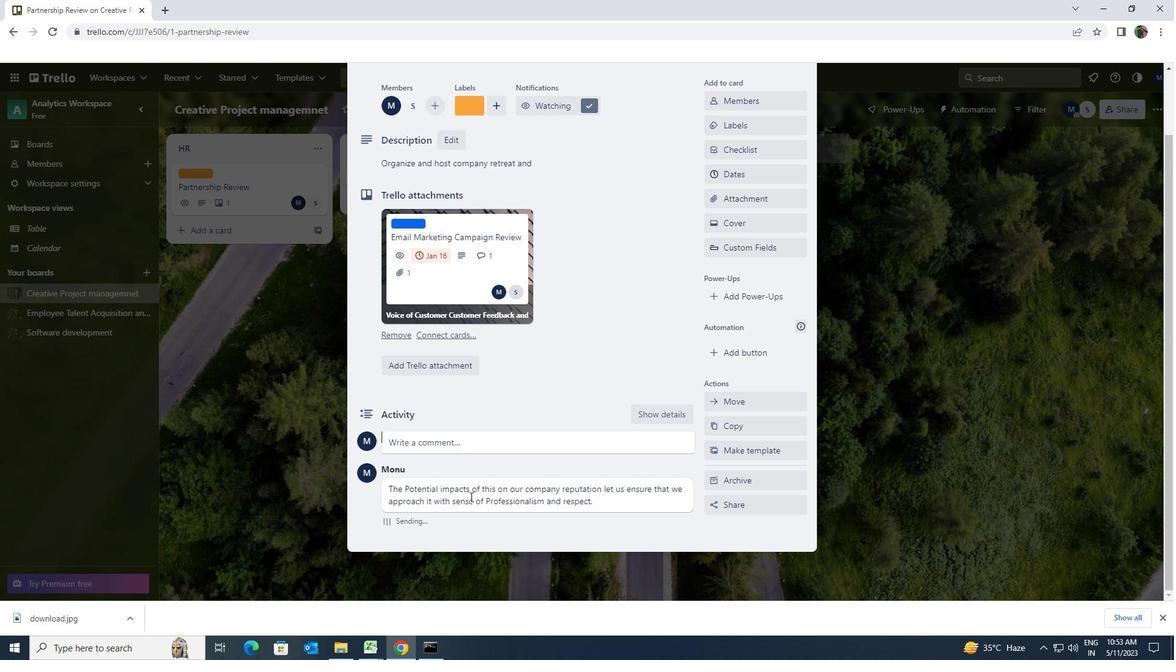 
Action: Mouse scrolled (470, 498) with delta (0, 0)
Screenshot: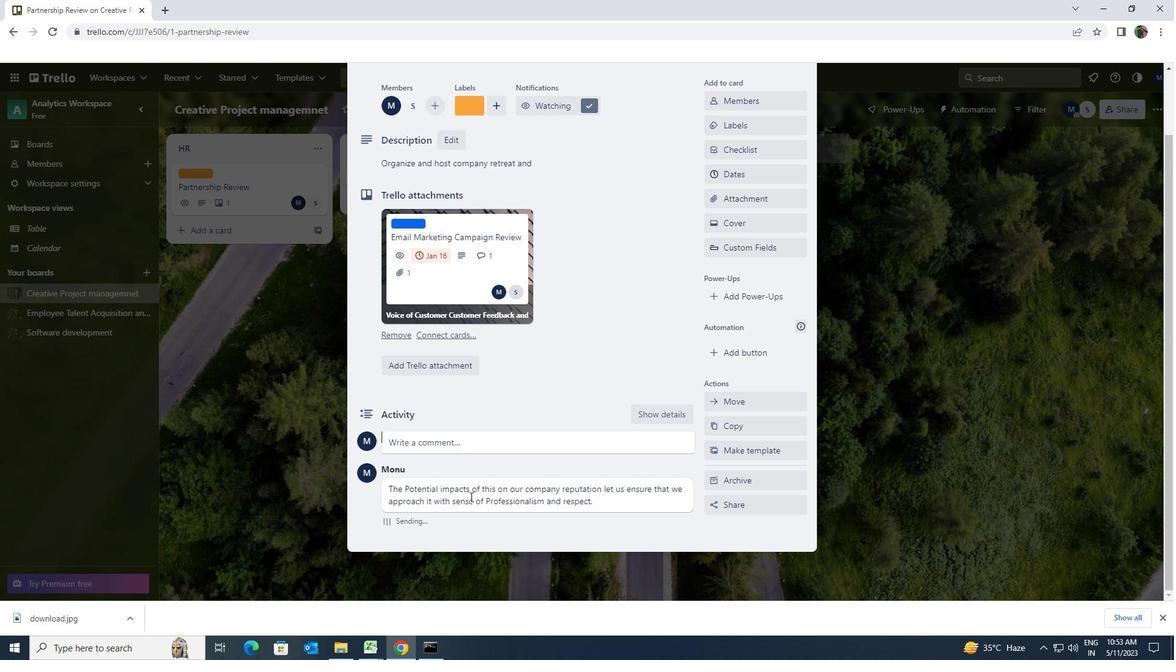 
Action: Mouse scrolled (470, 498) with delta (0, 0)
Screenshot: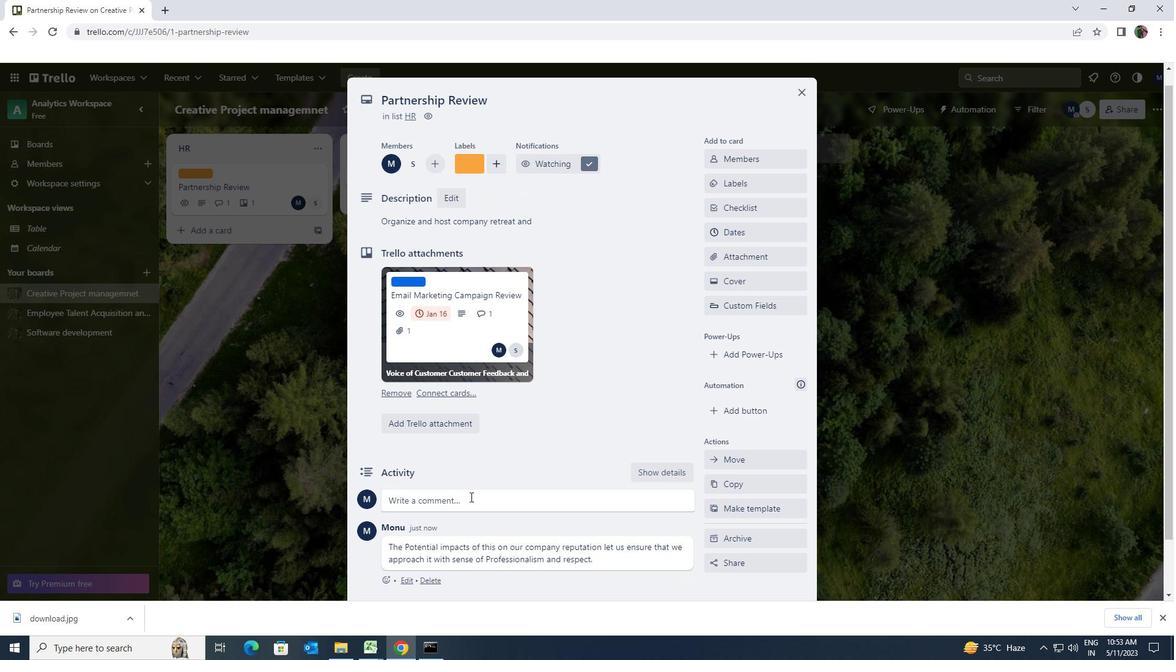 
Action: Mouse scrolled (470, 498) with delta (0, 0)
Screenshot: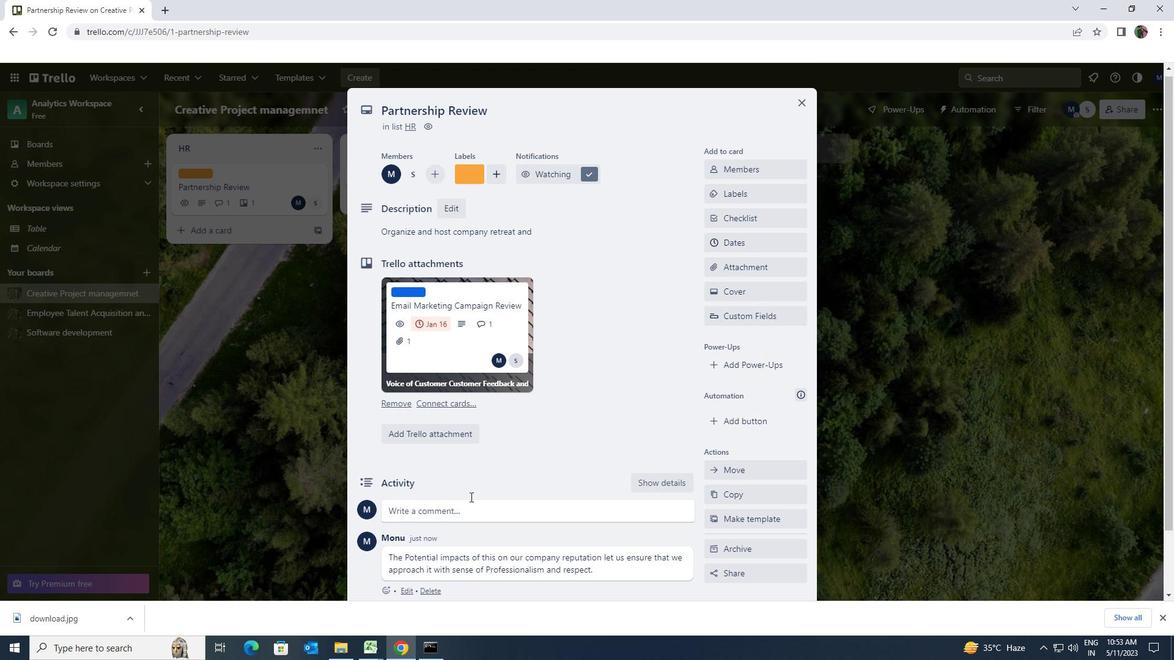 
Action: Mouse moved to (717, 238)
Screenshot: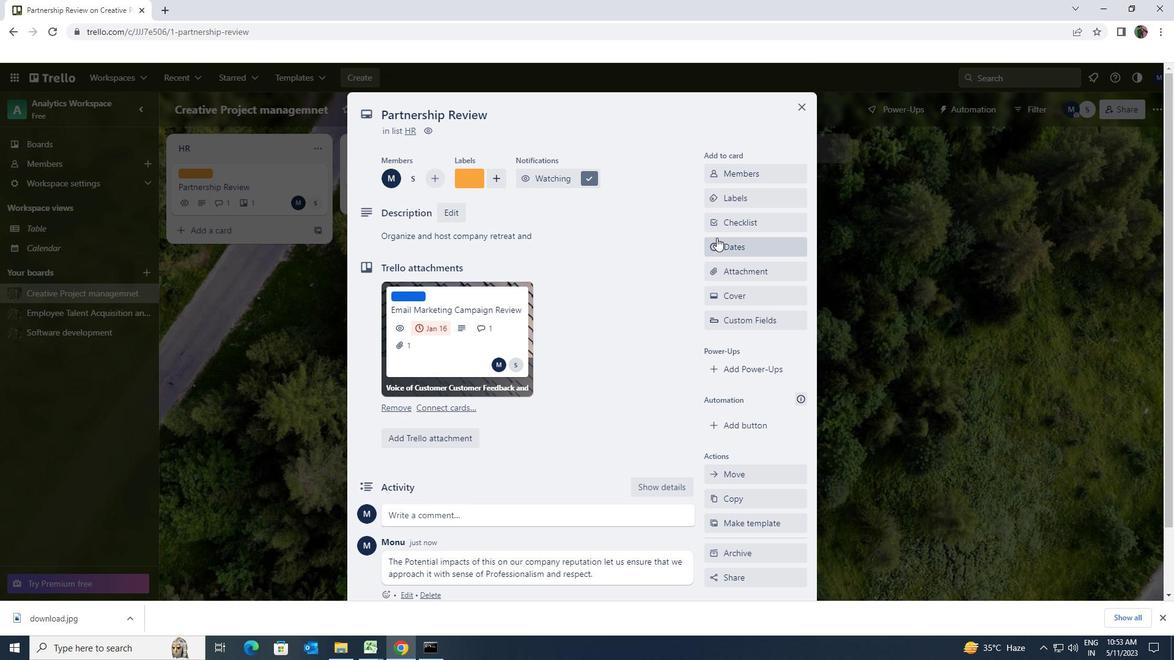 
Action: Mouse pressed left at (717, 238)
Screenshot: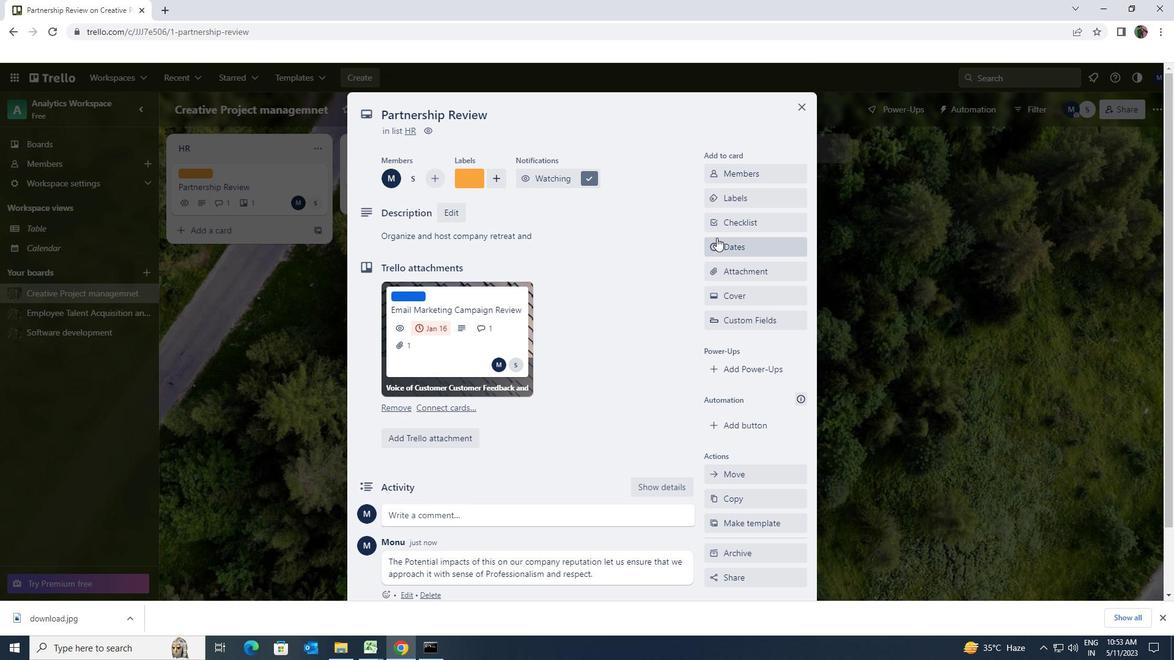 
Action: Mouse moved to (718, 335)
Screenshot: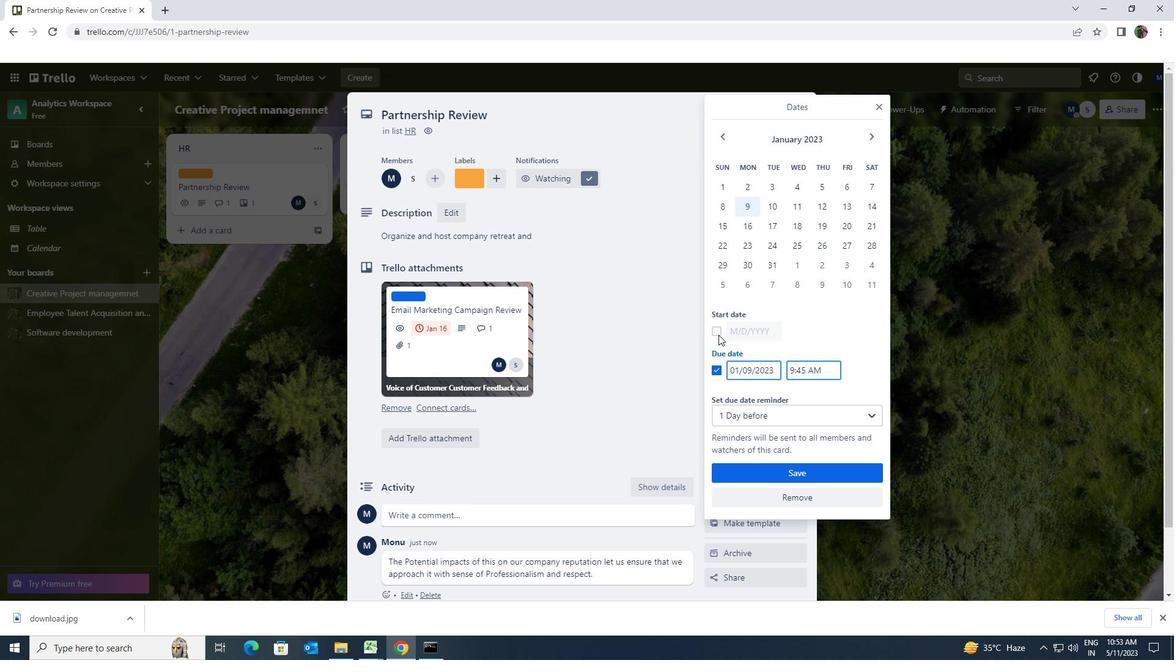 
Action: Mouse pressed left at (718, 335)
Screenshot: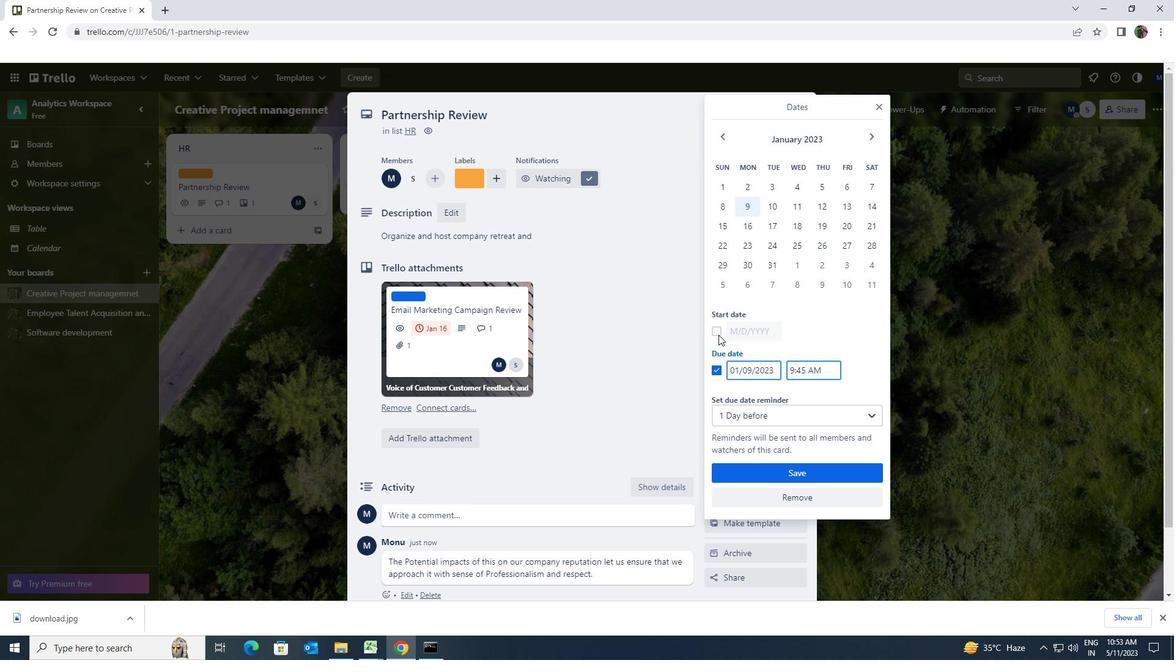 
Action: Mouse moved to (753, 187)
Screenshot: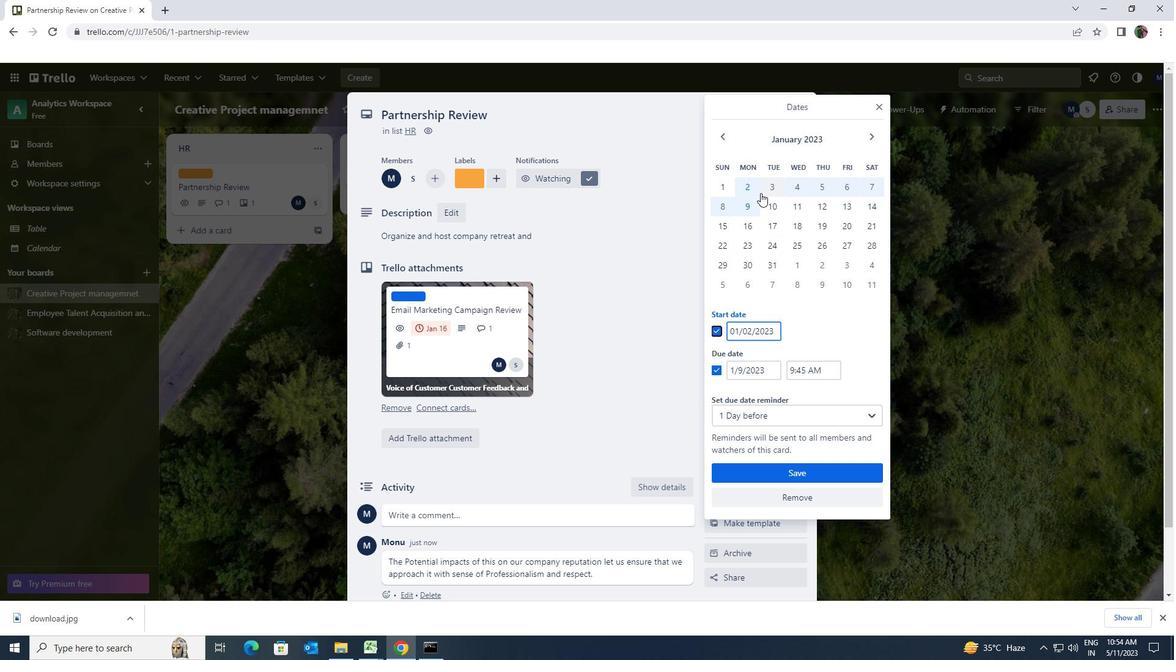 
Action: Mouse pressed left at (753, 187)
Screenshot: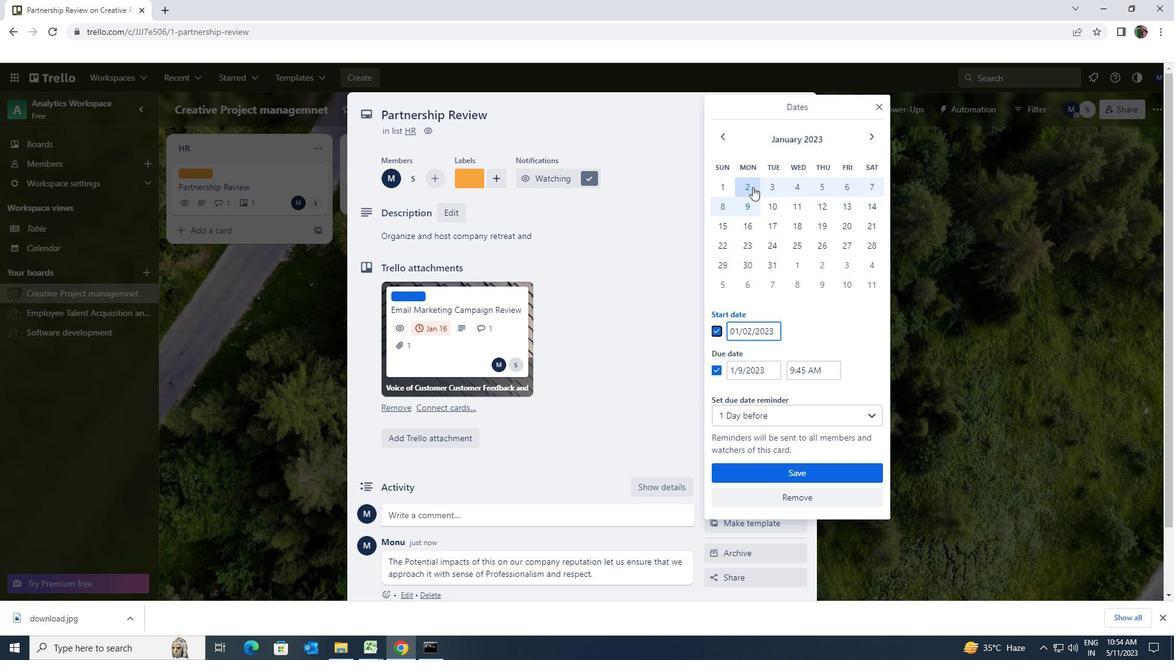 
Action: Mouse moved to (756, 208)
Screenshot: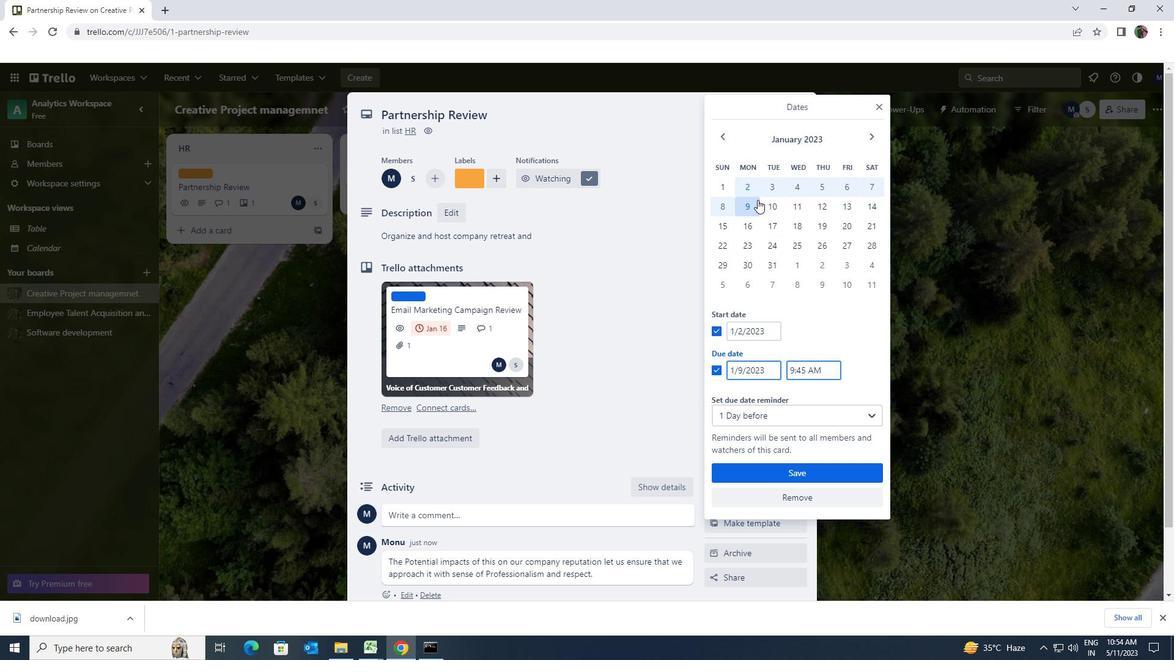 
Action: Mouse pressed left at (756, 208)
Screenshot: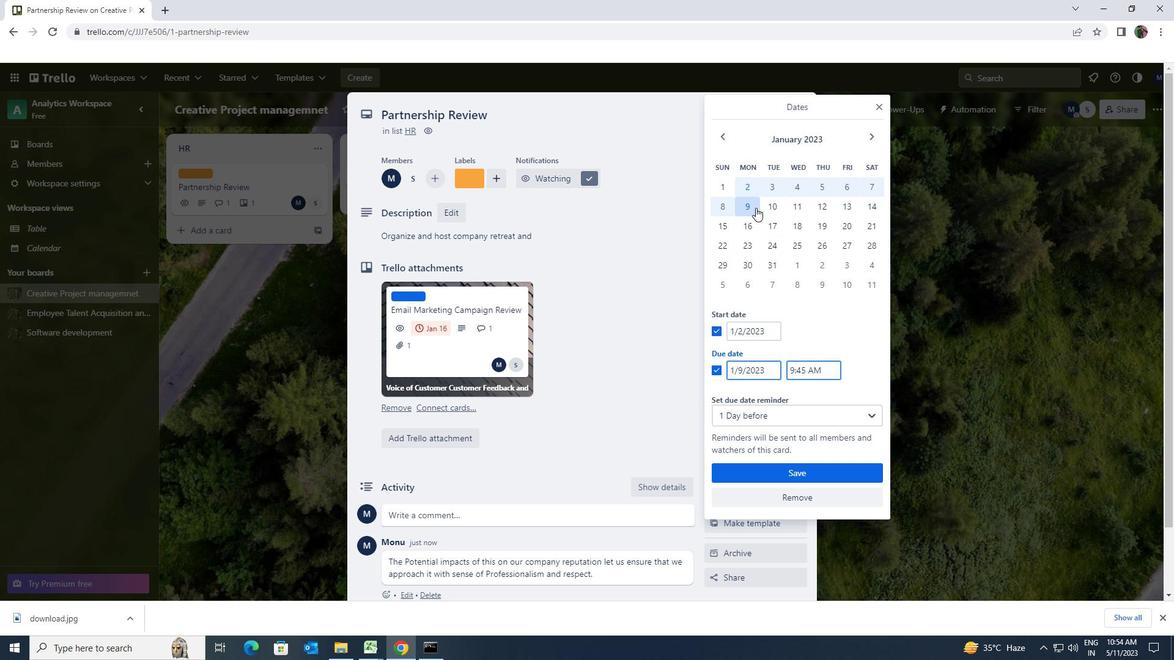 
Action: Mouse moved to (777, 469)
Screenshot: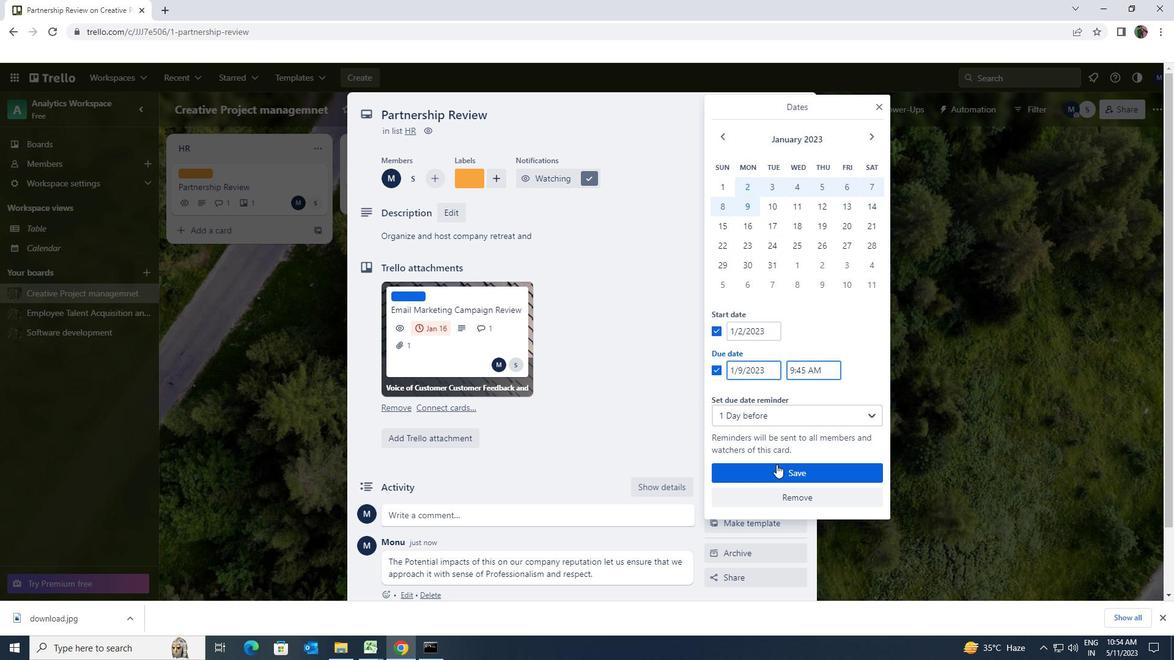 
Action: Mouse pressed left at (777, 469)
Screenshot: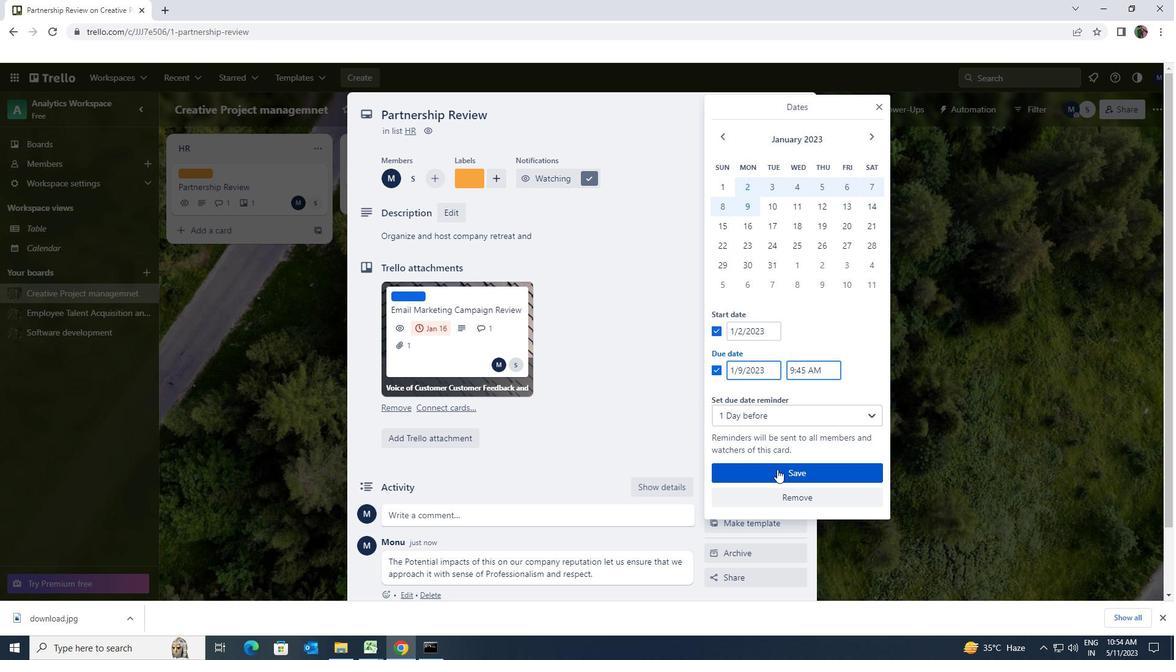 
